 Task: Find connections with filter location Grimbergen with filter topic #coachingwith filter profile language German with filter current company PlanetSpark with filter school BANGALORE jobs and careers with filter industry Security Systems Services with filter service category Network Support with filter keywords title Entrepreneur
Action: Mouse moved to (549, 204)
Screenshot: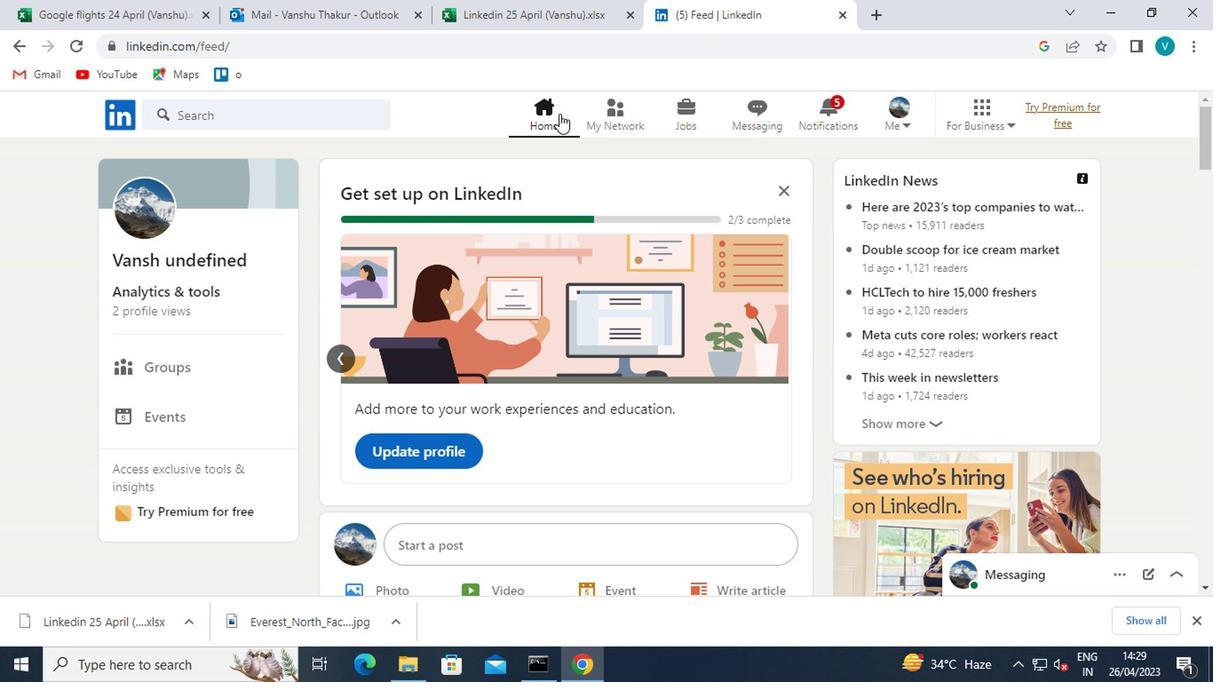 
Action: Mouse pressed left at (549, 204)
Screenshot: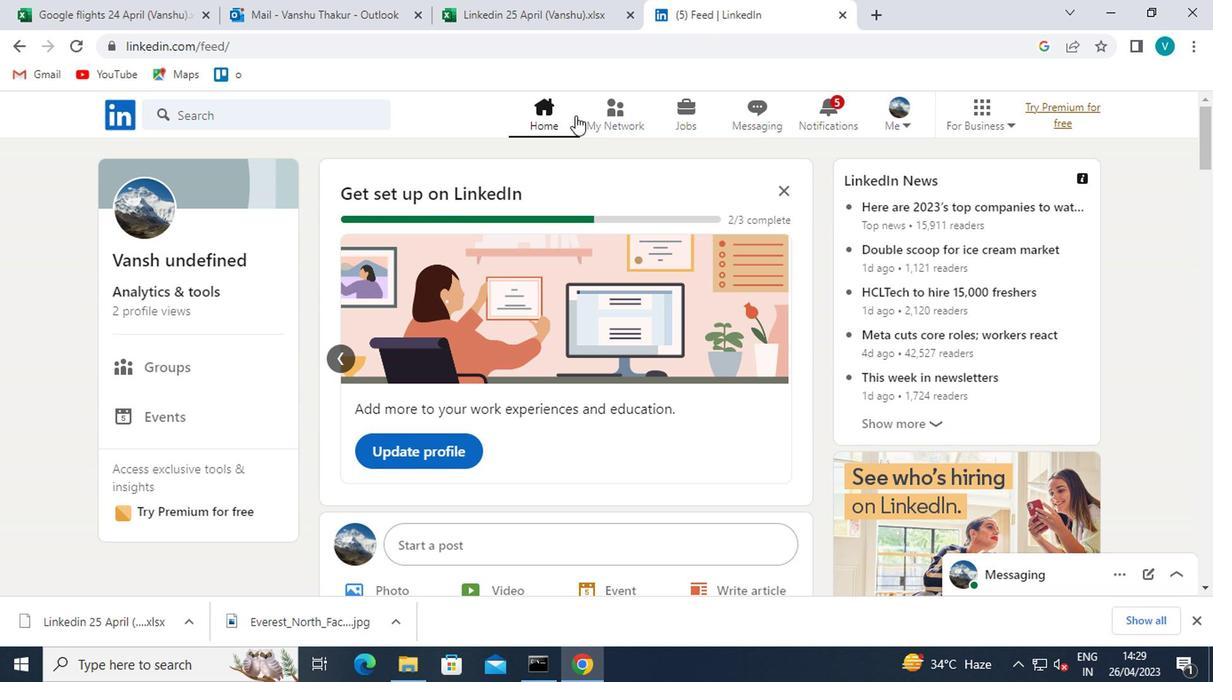 
Action: Mouse moved to (252, 273)
Screenshot: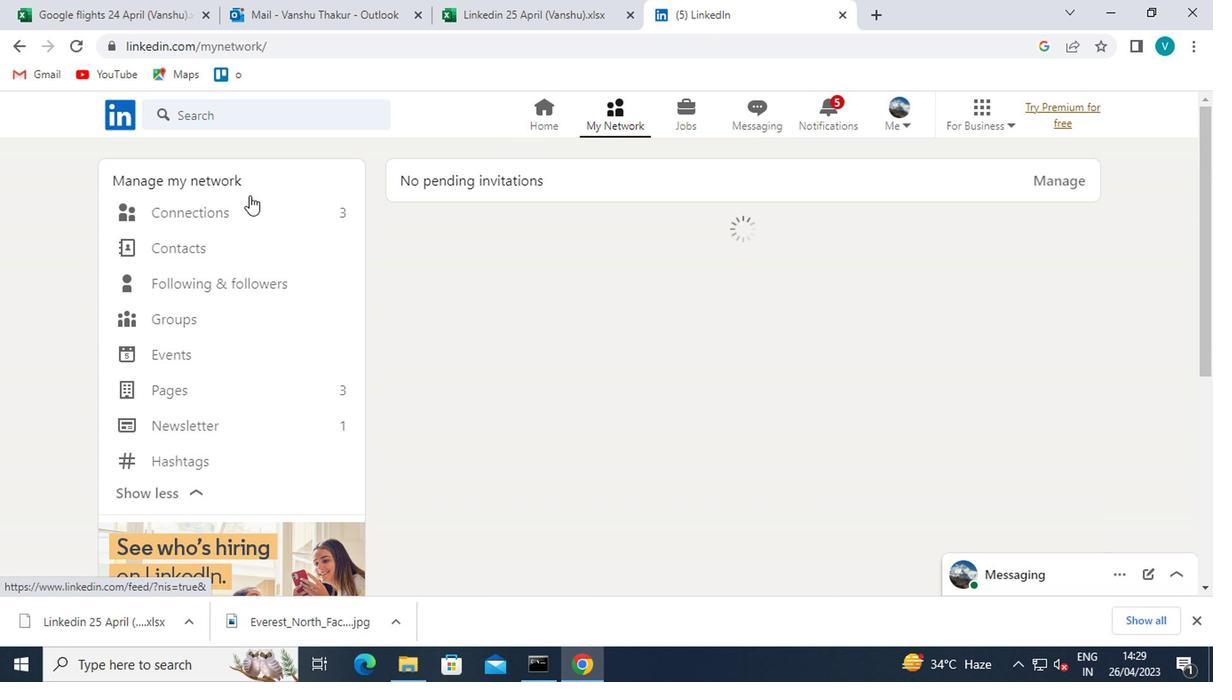 
Action: Mouse pressed left at (252, 273)
Screenshot: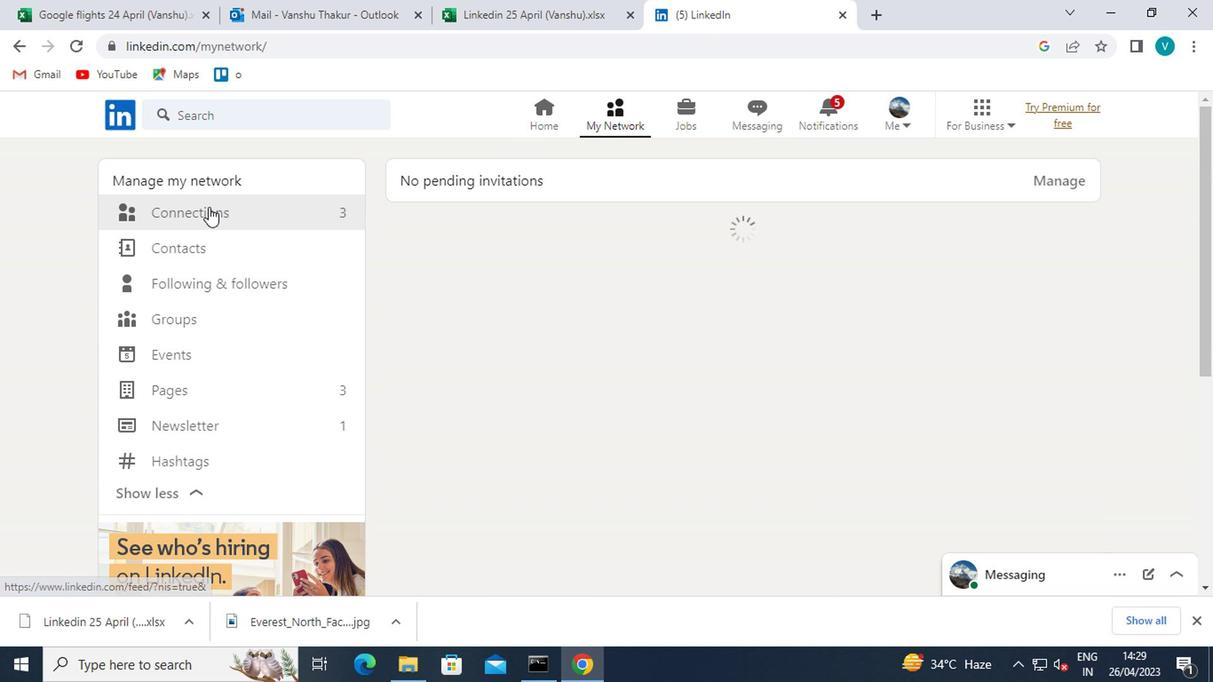 
Action: Mouse moved to (647, 279)
Screenshot: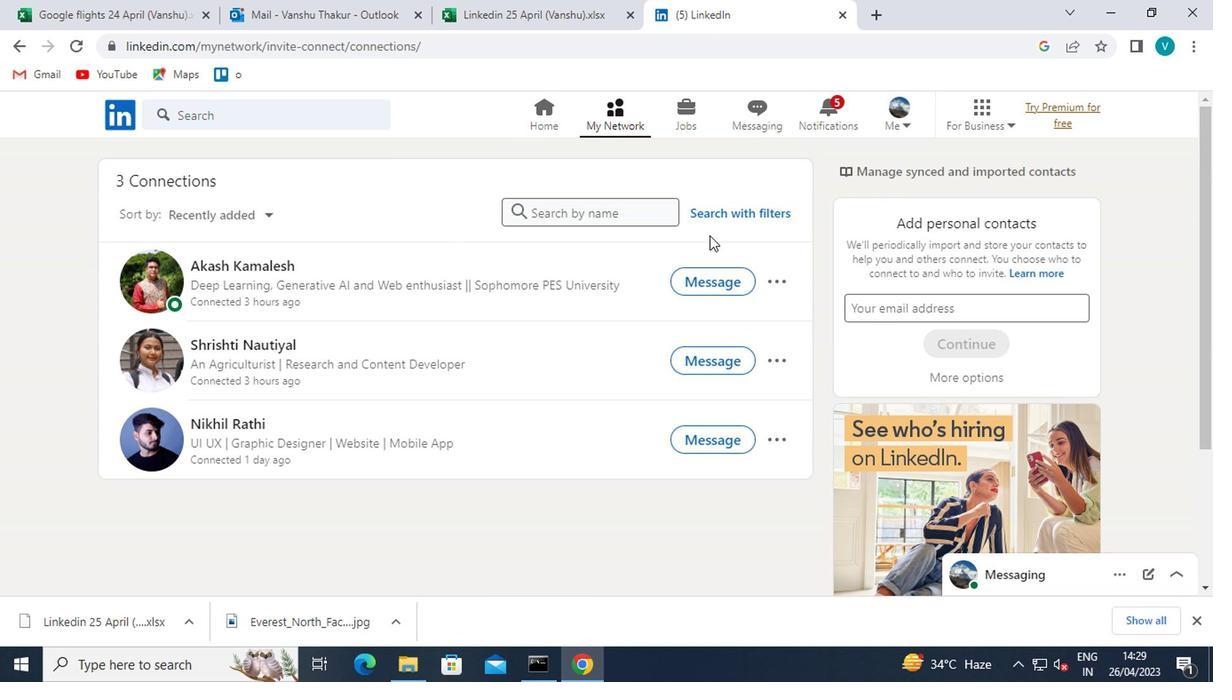 
Action: Mouse pressed left at (647, 279)
Screenshot: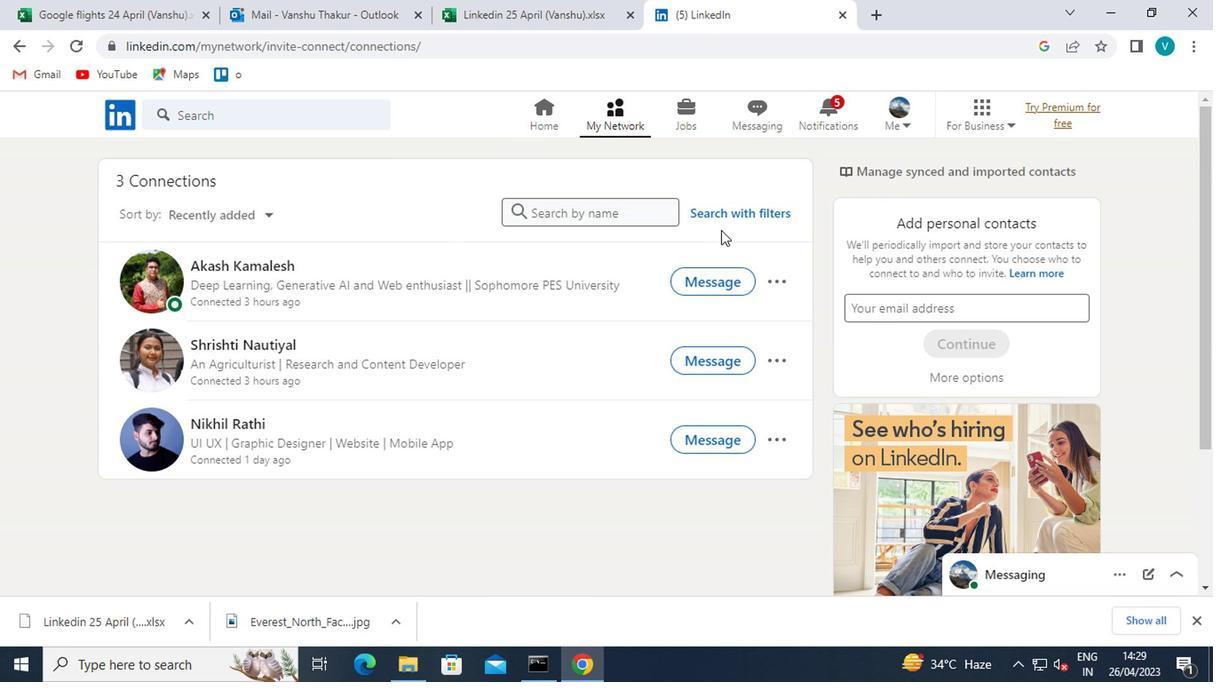 
Action: Mouse moved to (542, 242)
Screenshot: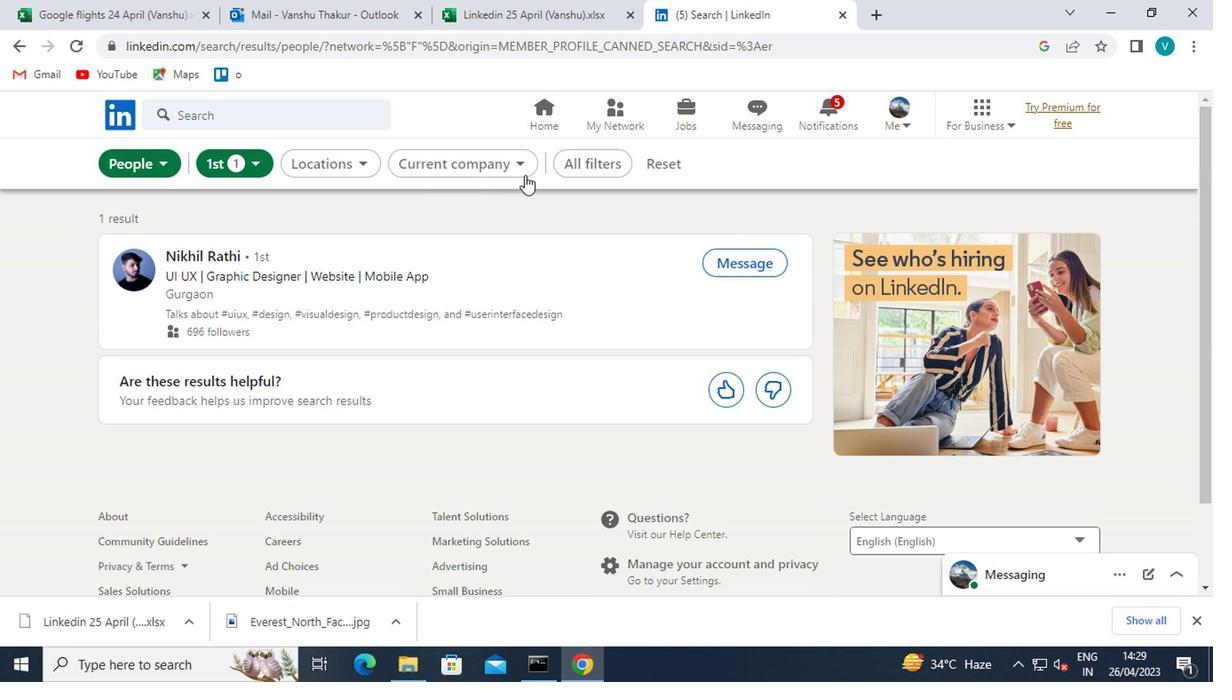 
Action: Mouse pressed left at (542, 242)
Screenshot: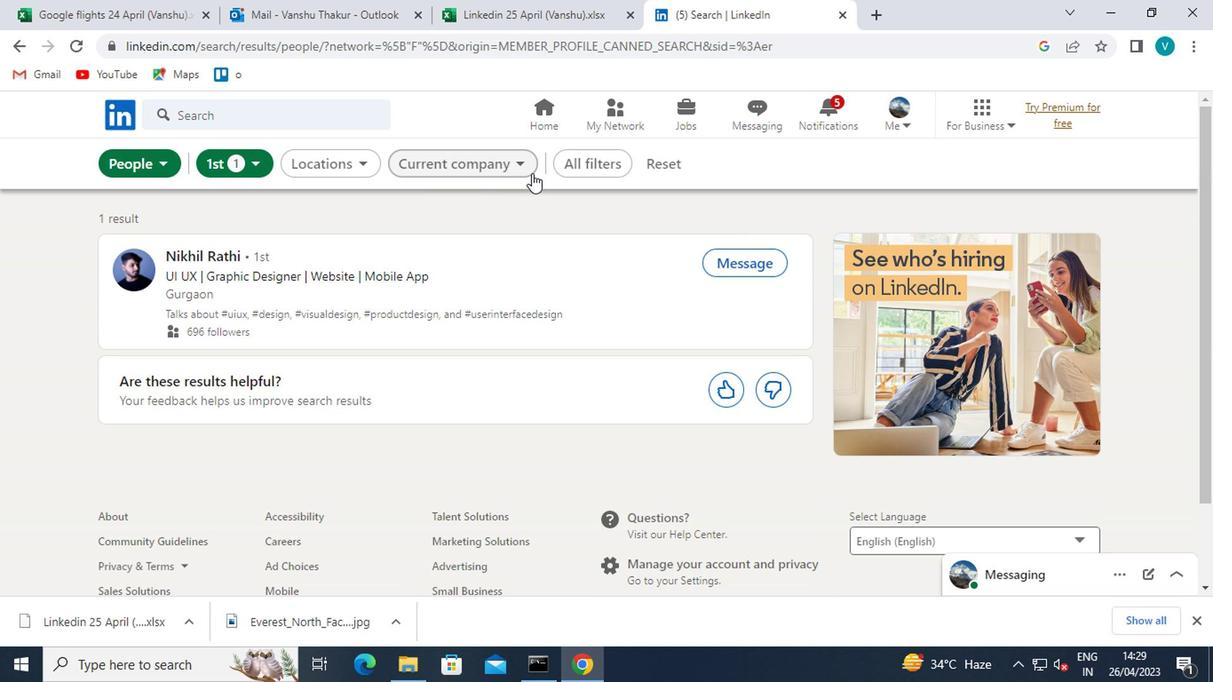 
Action: Mouse moved to (649, 382)
Screenshot: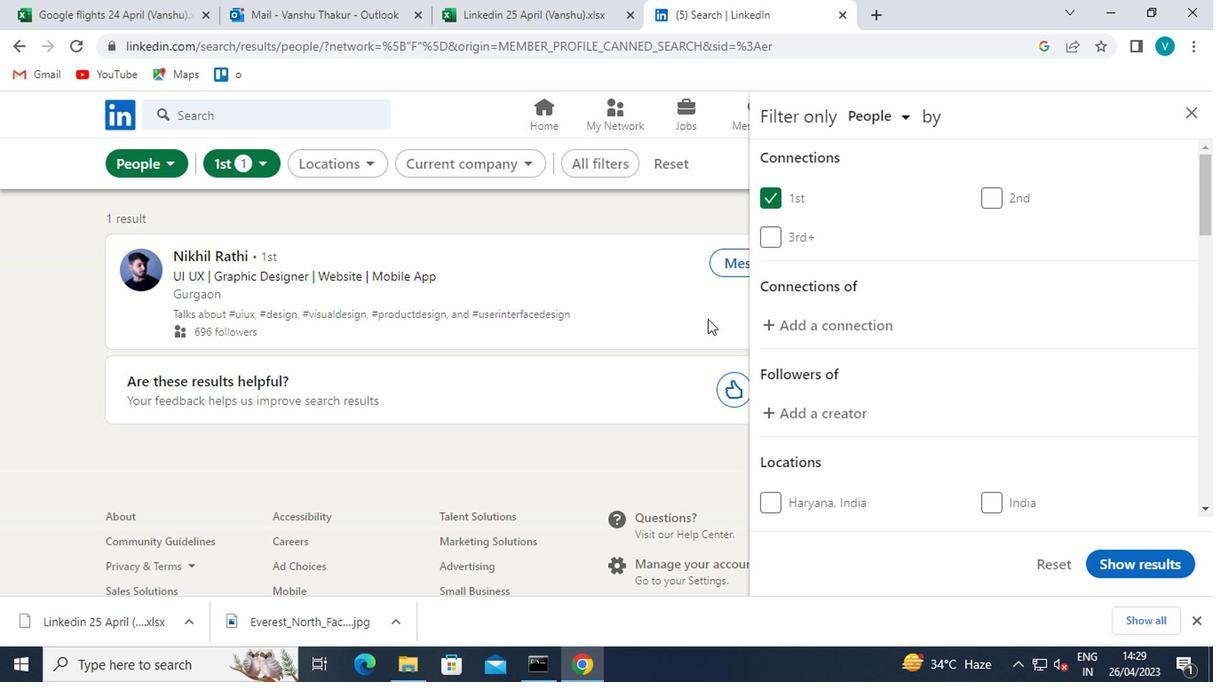 
Action: Mouse scrolled (649, 381) with delta (0, 0)
Screenshot: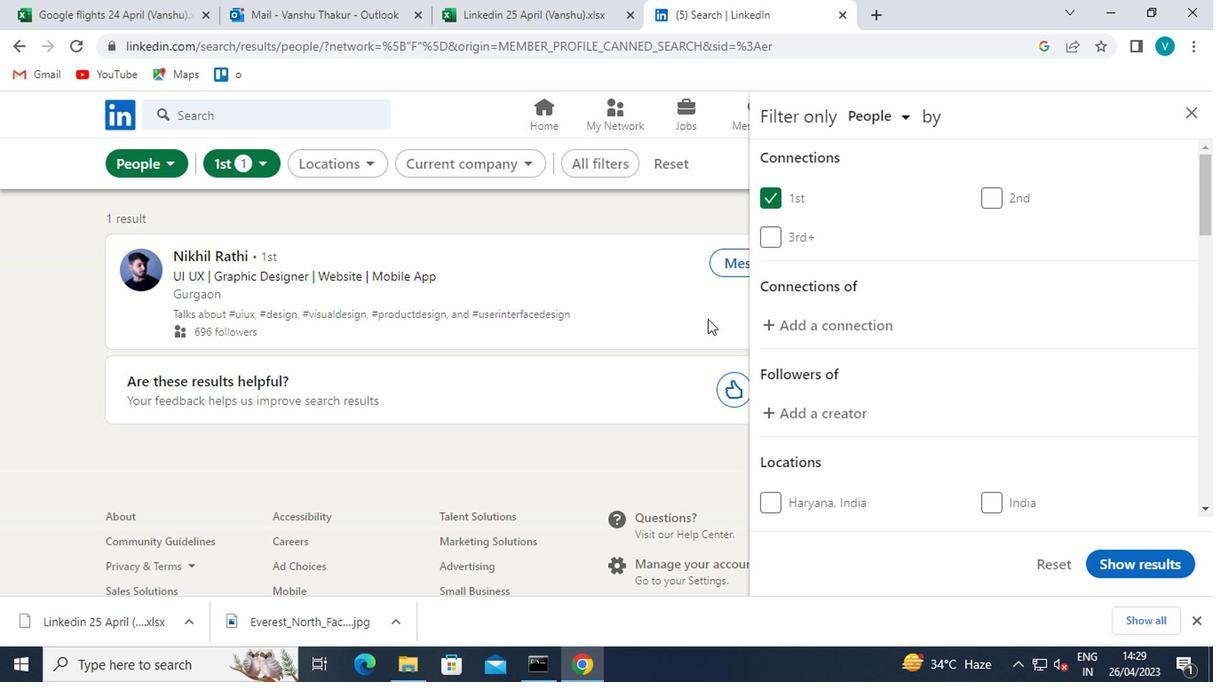 
Action: Mouse moved to (709, 413)
Screenshot: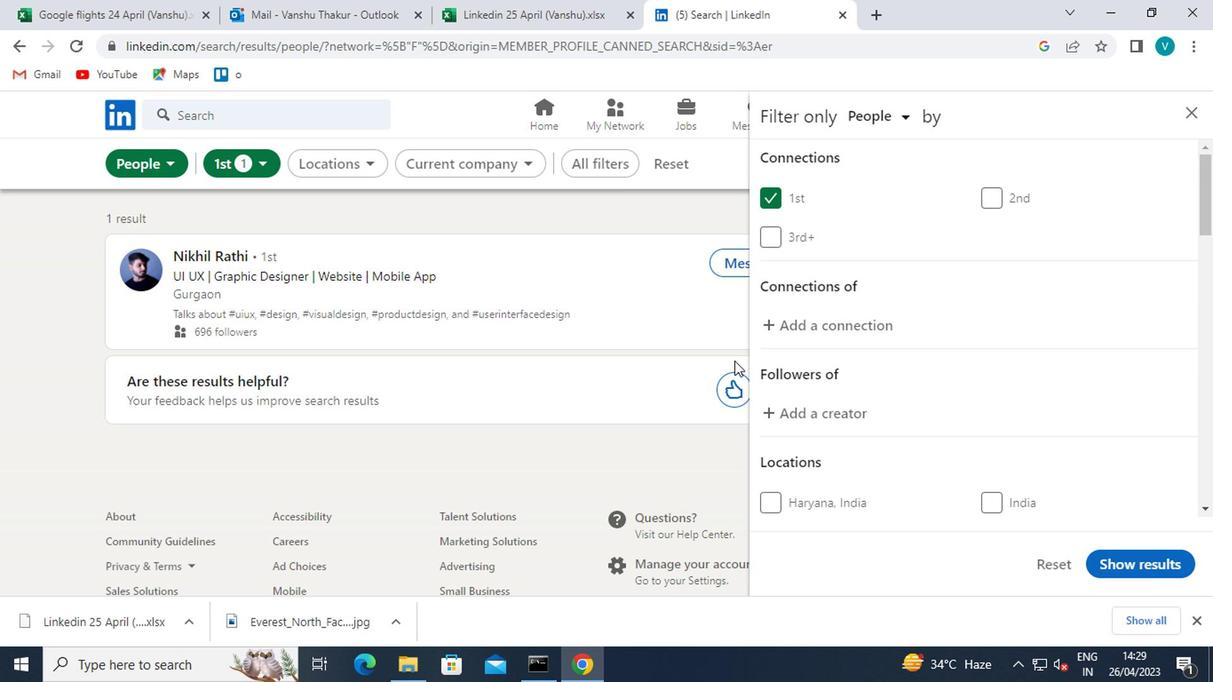 
Action: Mouse scrolled (709, 413) with delta (0, 0)
Screenshot: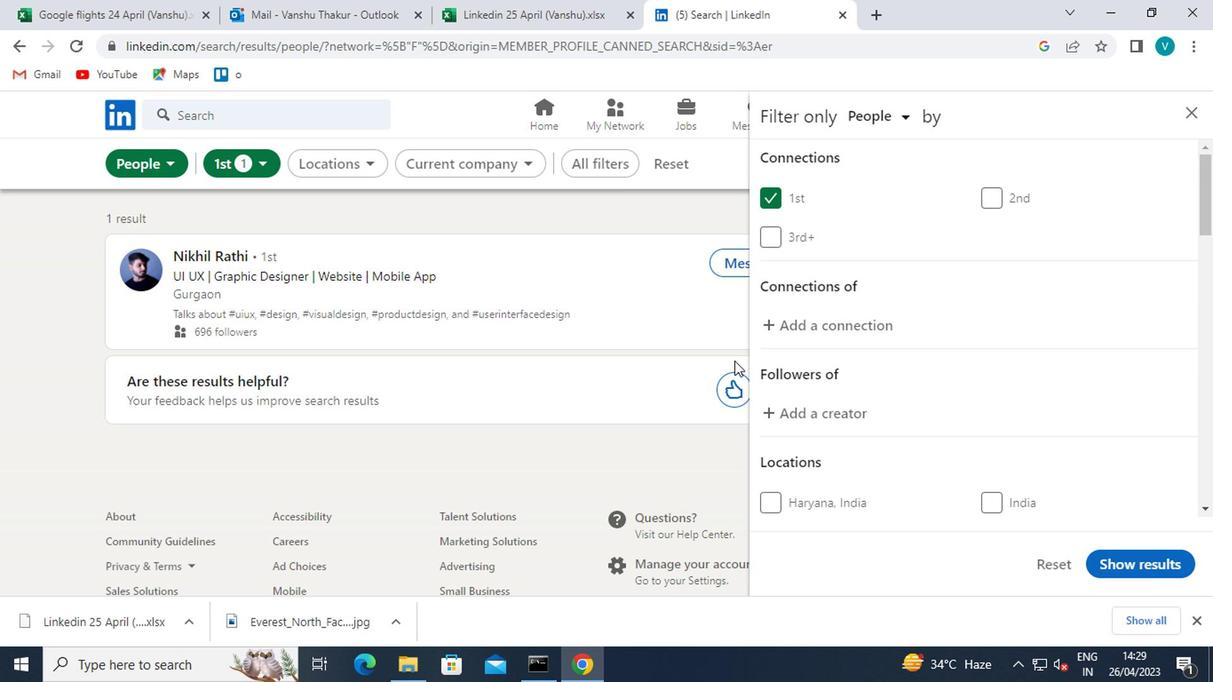 
Action: Mouse moved to (714, 416)
Screenshot: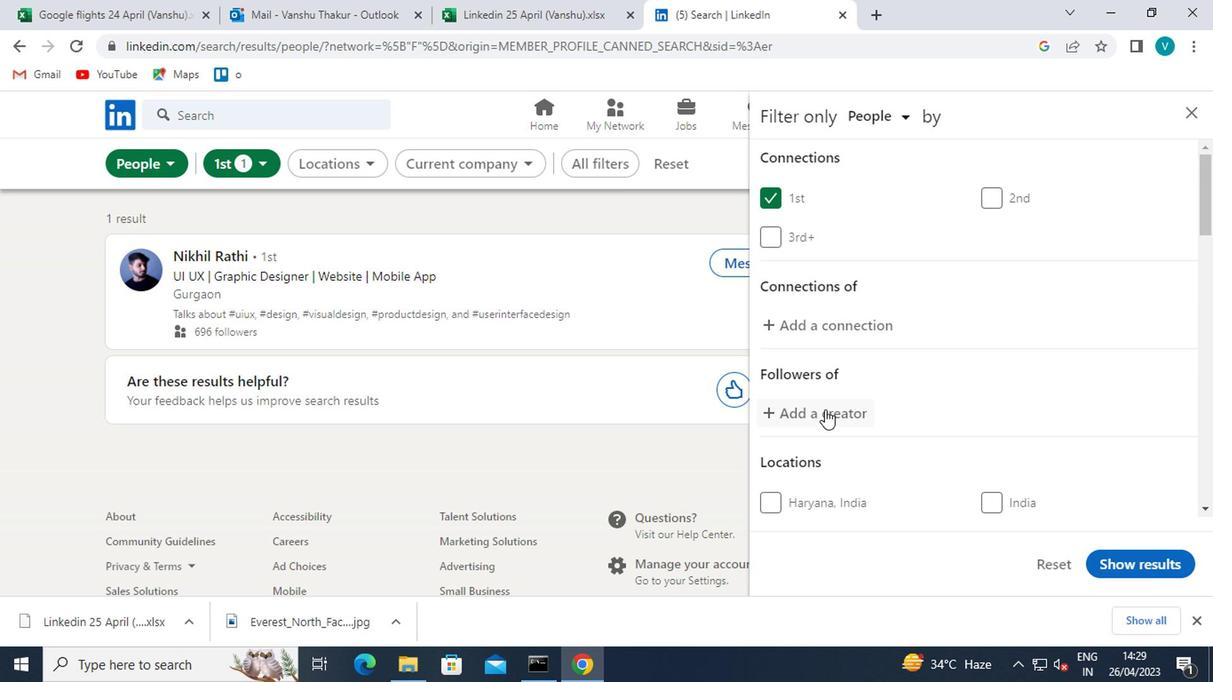 
Action: Mouse scrolled (714, 415) with delta (0, 0)
Screenshot: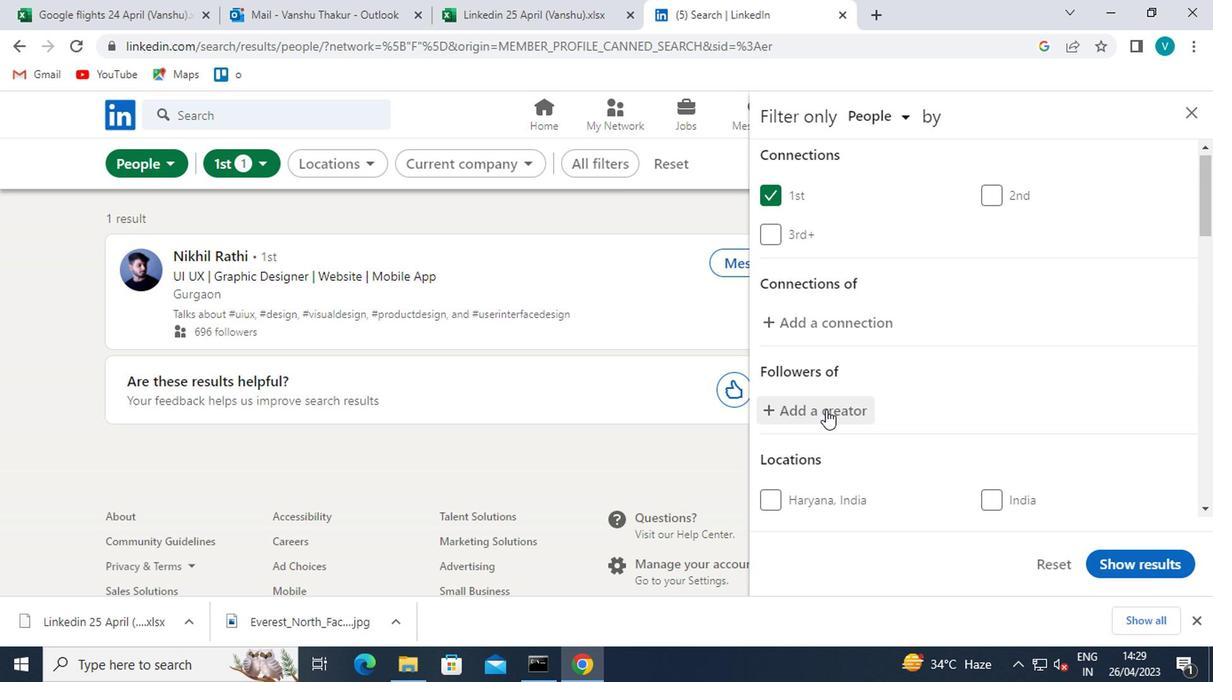 
Action: Mouse moved to (713, 412)
Screenshot: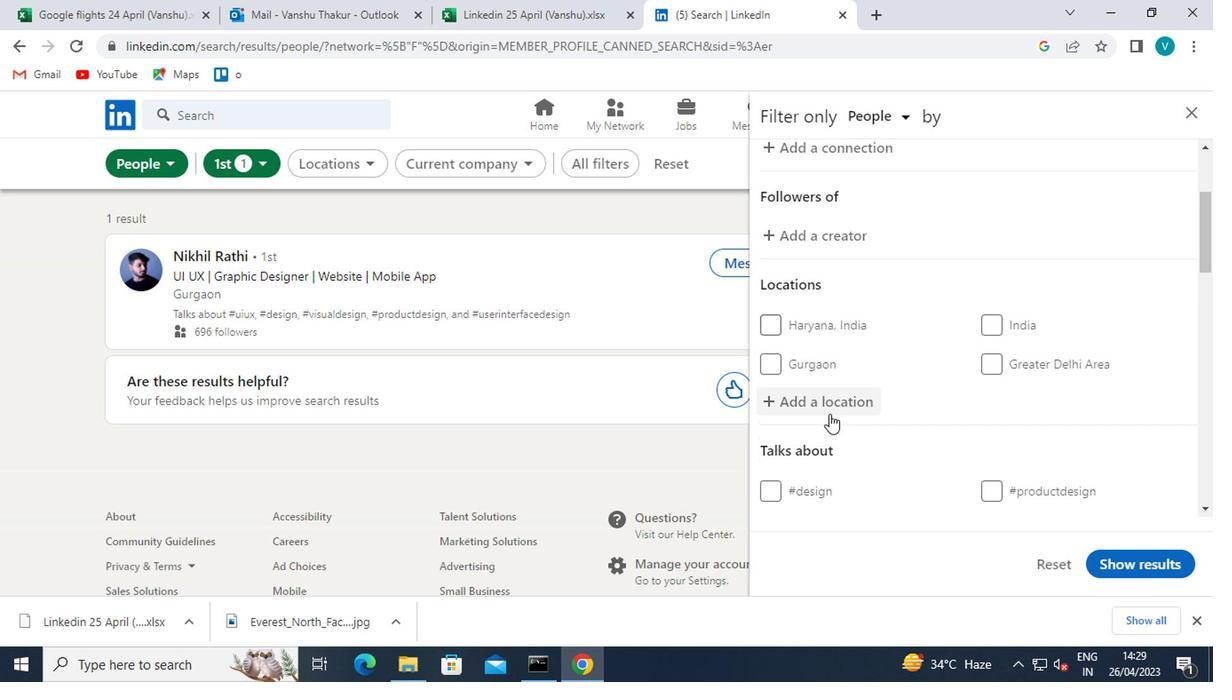 
Action: Mouse pressed left at (713, 412)
Screenshot: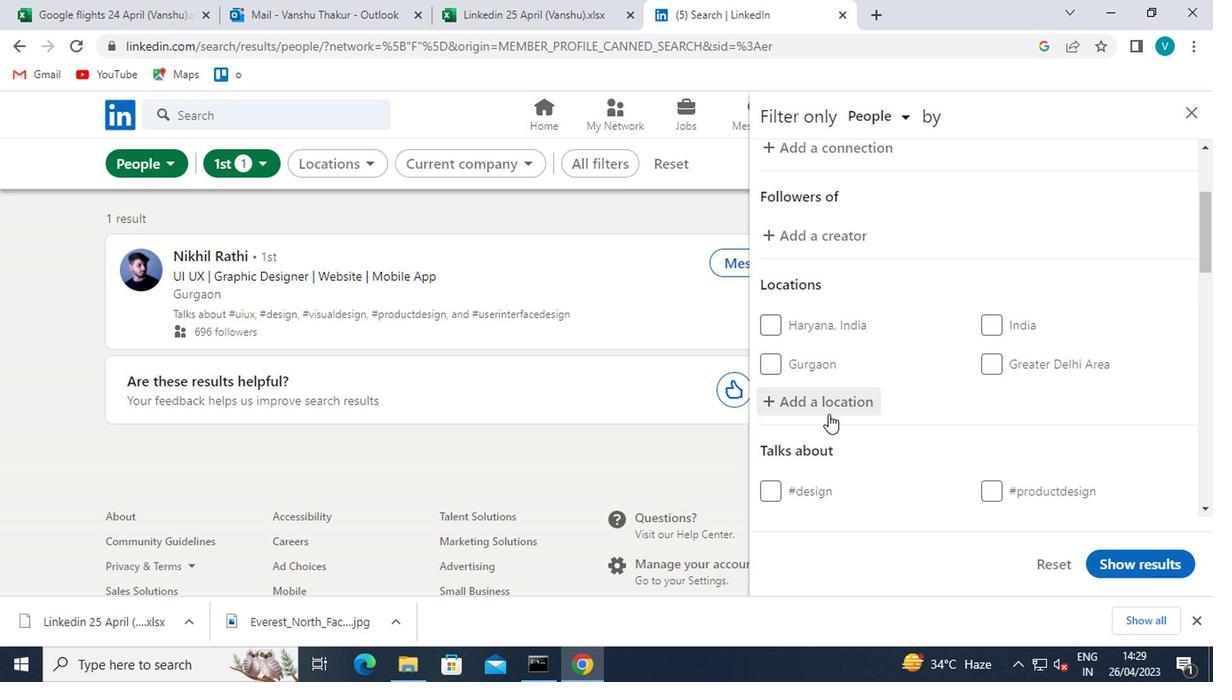 
Action: Key pressed <Key.shift>
Screenshot: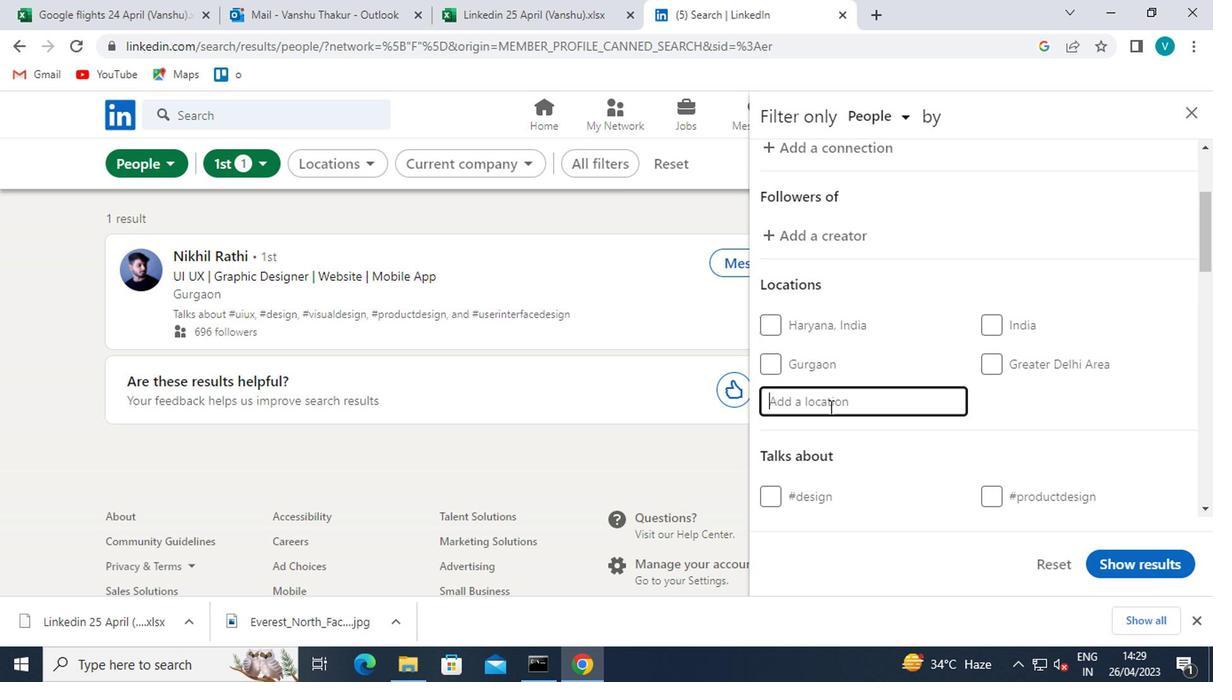 
Action: Mouse moved to (489, 254)
Screenshot: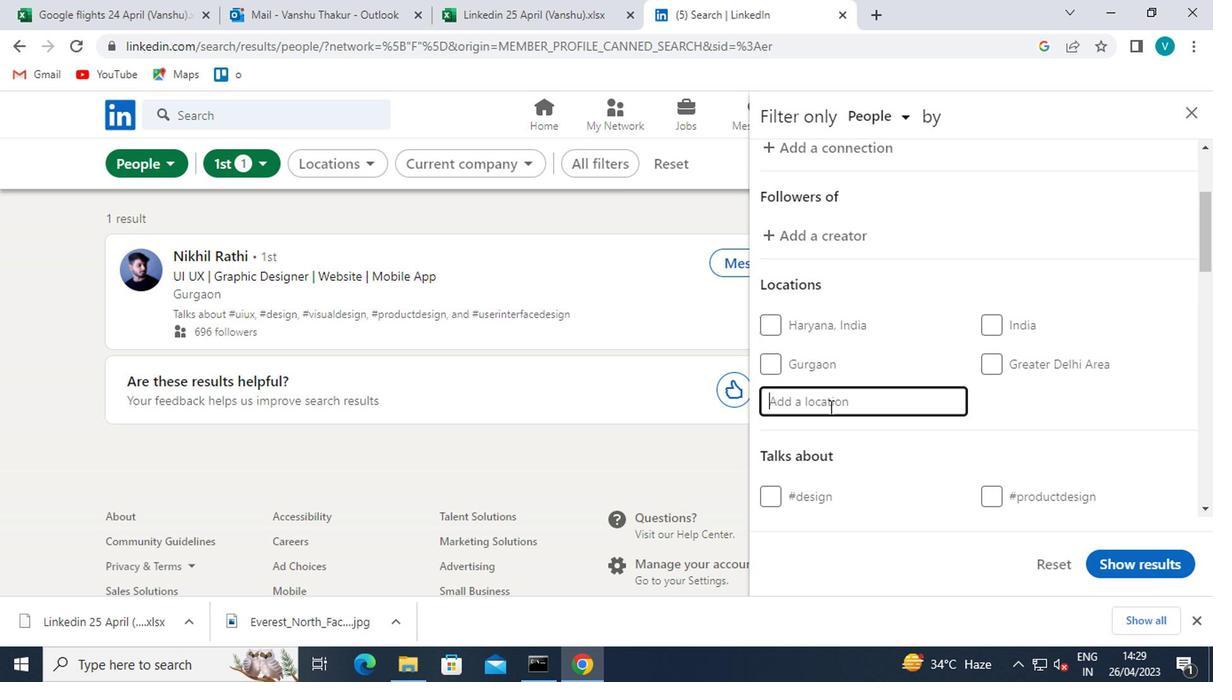 
Action: Key pressed <Key.shift><Key.shift><Key.shift><Key.shift><Key.shift><Key.shift>GRIMBERGEN
Screenshot: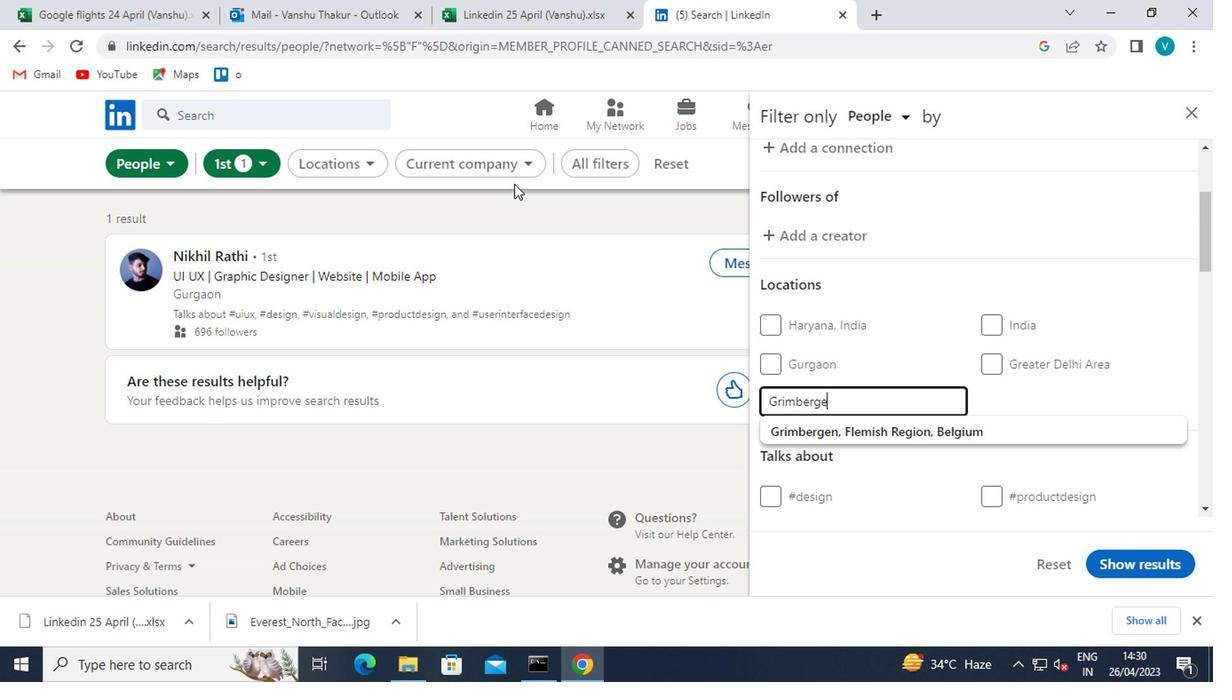 
Action: Mouse moved to (707, 432)
Screenshot: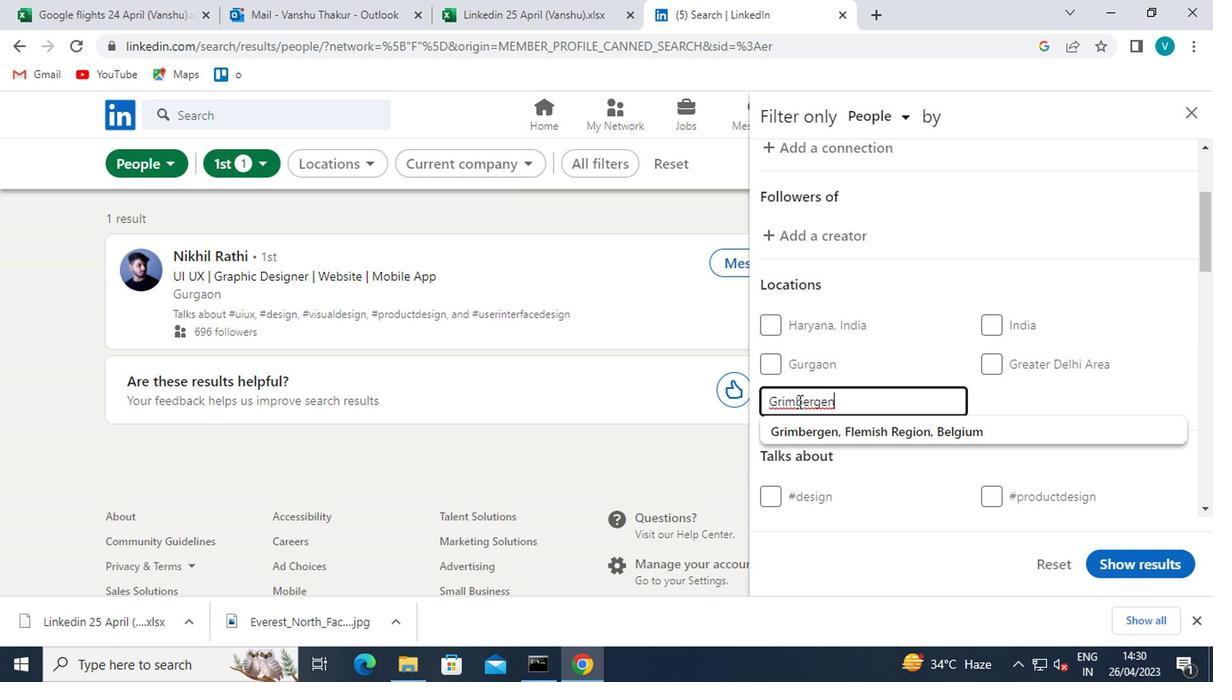 
Action: Mouse pressed left at (707, 432)
Screenshot: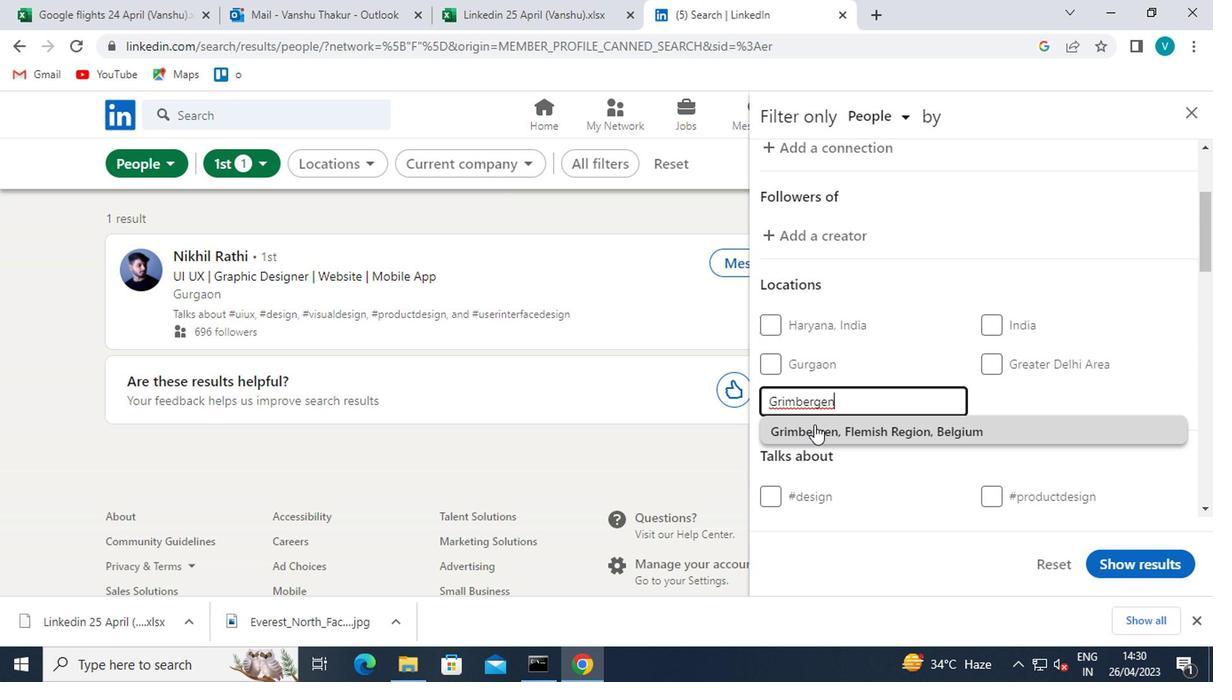 
Action: Mouse moved to (733, 389)
Screenshot: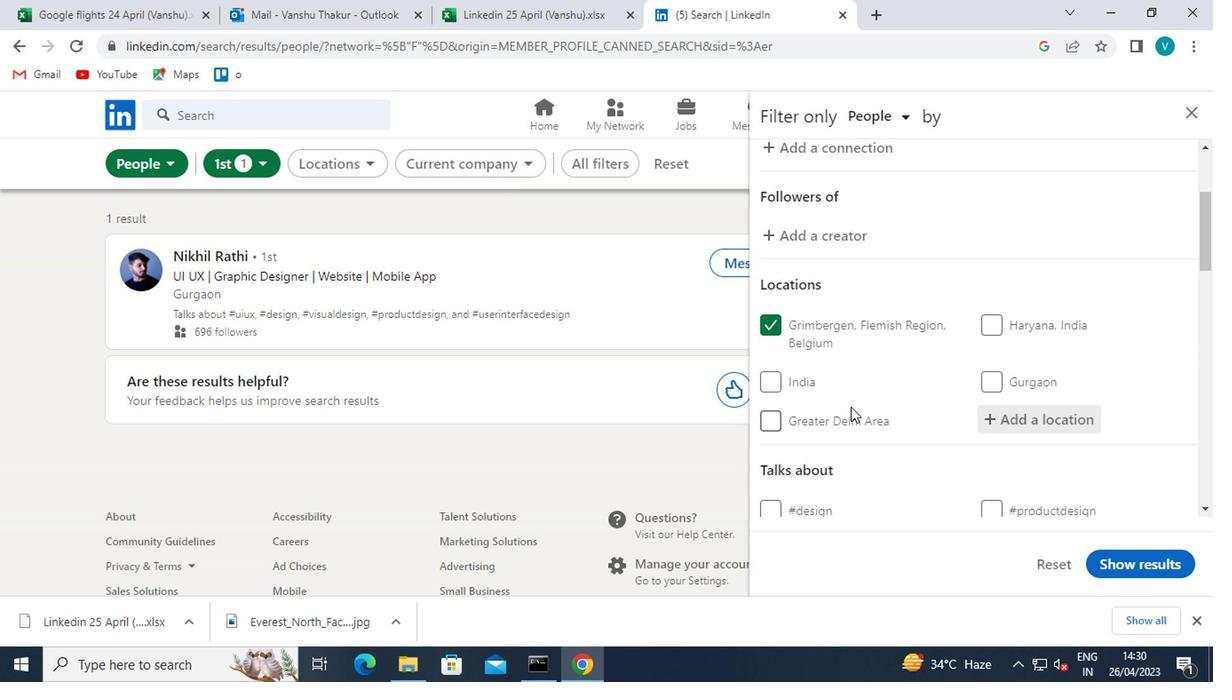 
Action: Mouse scrolled (733, 388) with delta (0, 0)
Screenshot: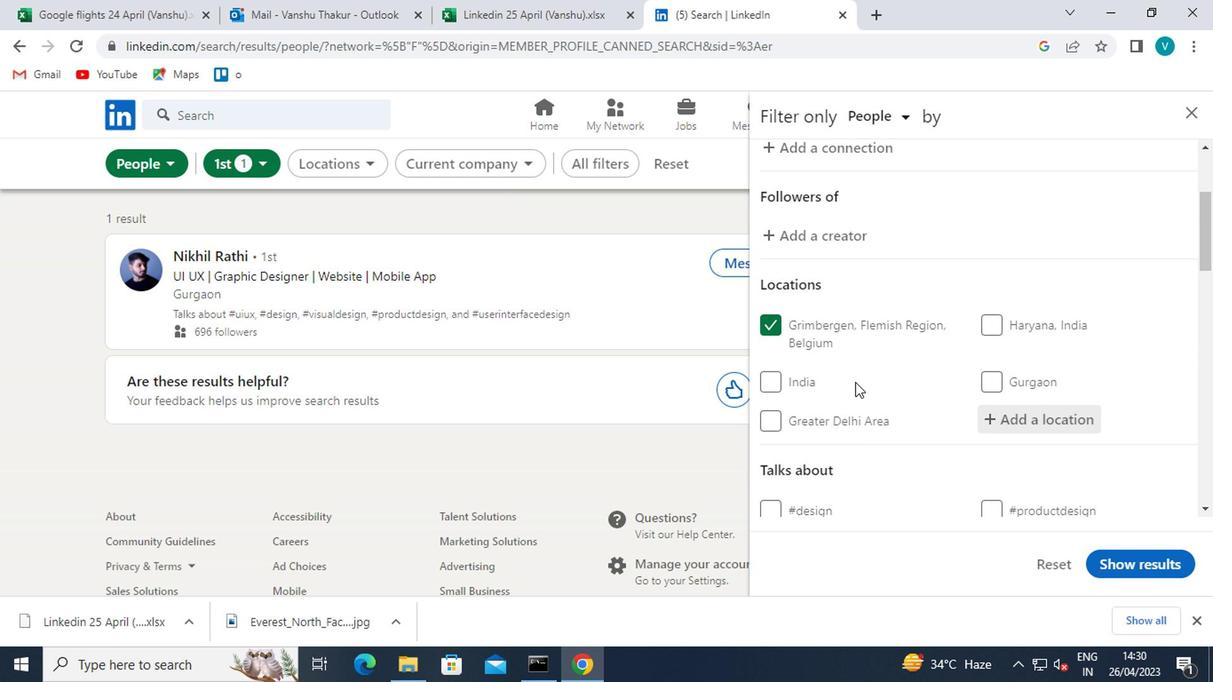 
Action: Mouse scrolled (733, 388) with delta (0, 0)
Screenshot: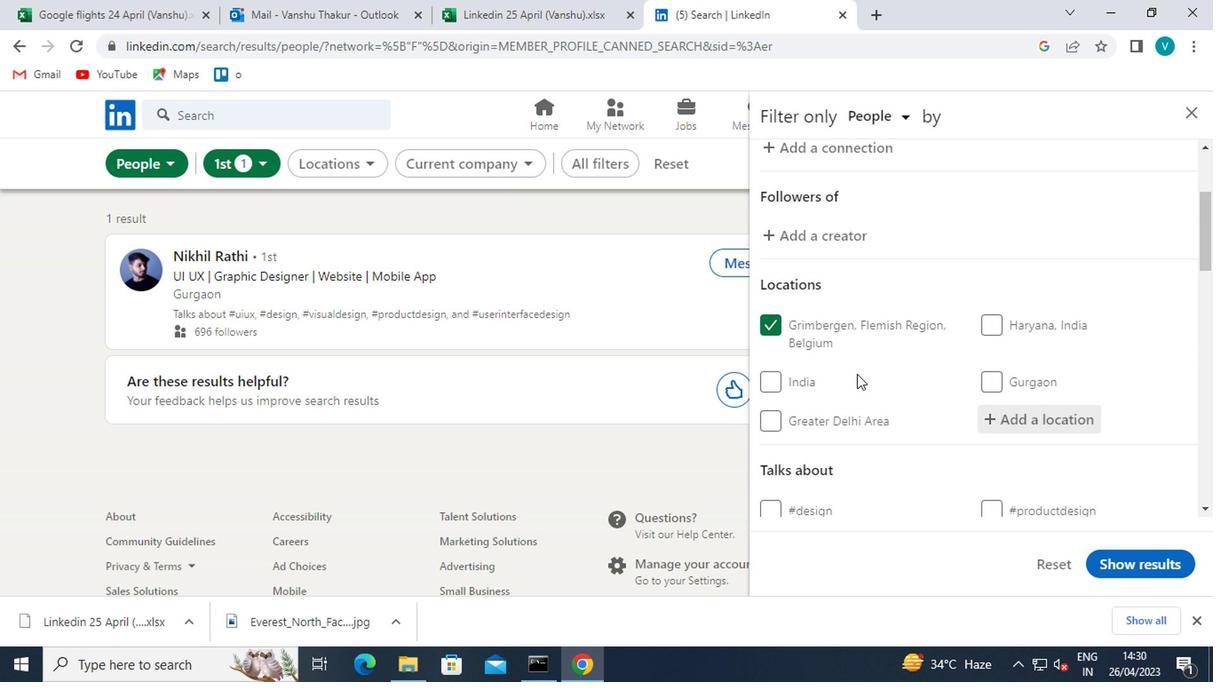 
Action: Mouse moved to (863, 420)
Screenshot: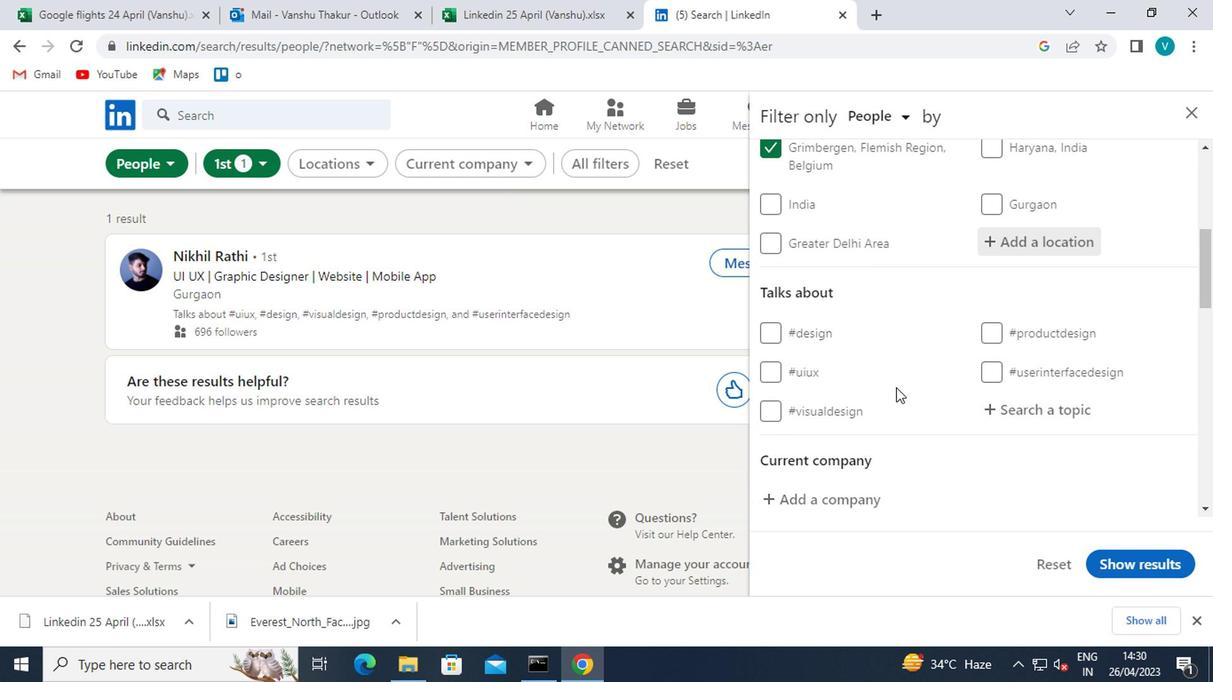 
Action: Mouse pressed left at (863, 420)
Screenshot: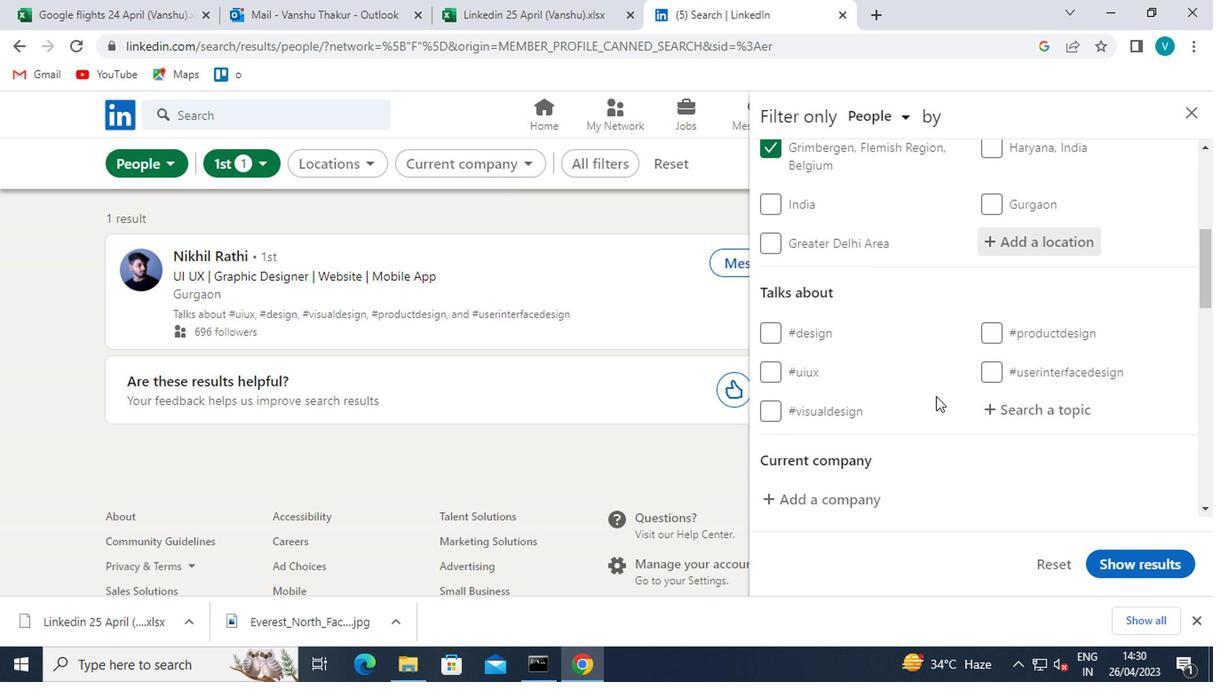 
Action: Mouse moved to (732, 272)
Screenshot: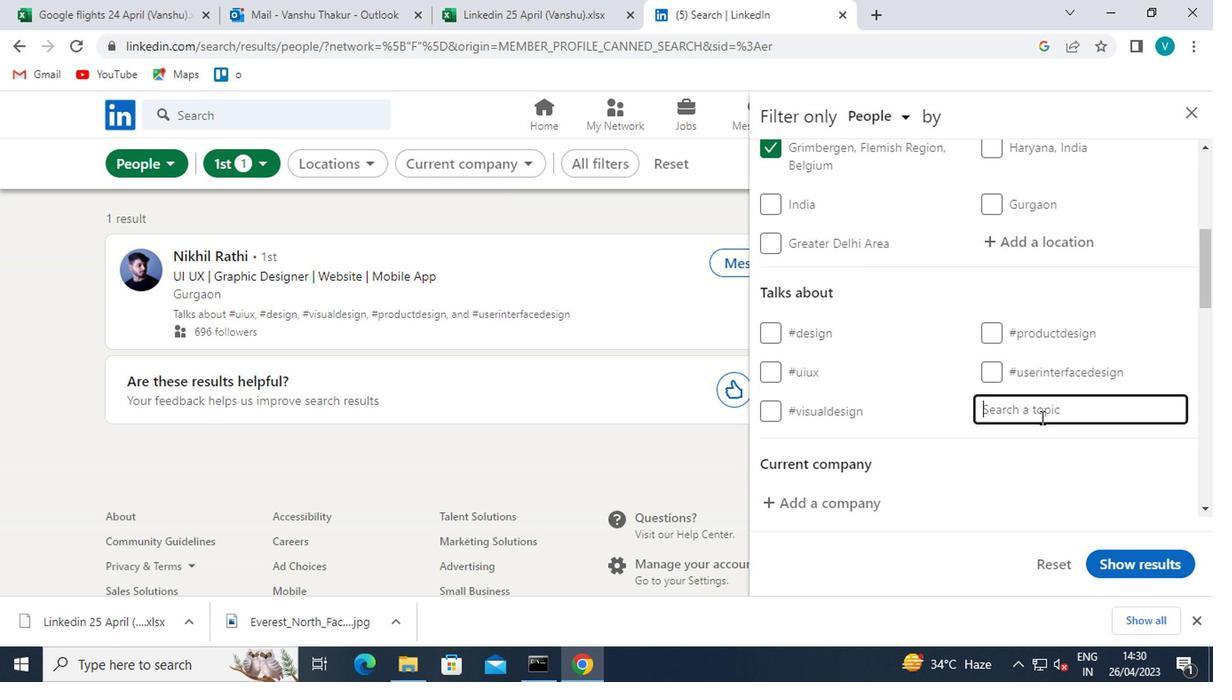 
Action: Key pressed <Key.shift>#COACHING
Screenshot: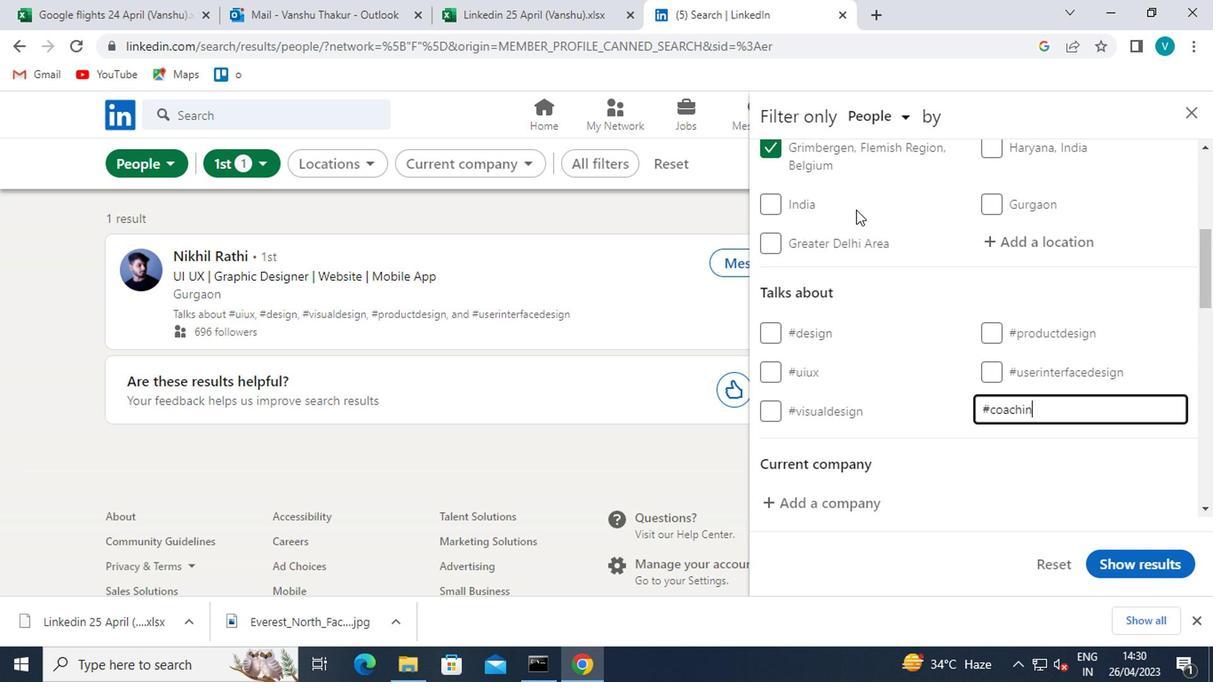 
Action: Mouse moved to (869, 462)
Screenshot: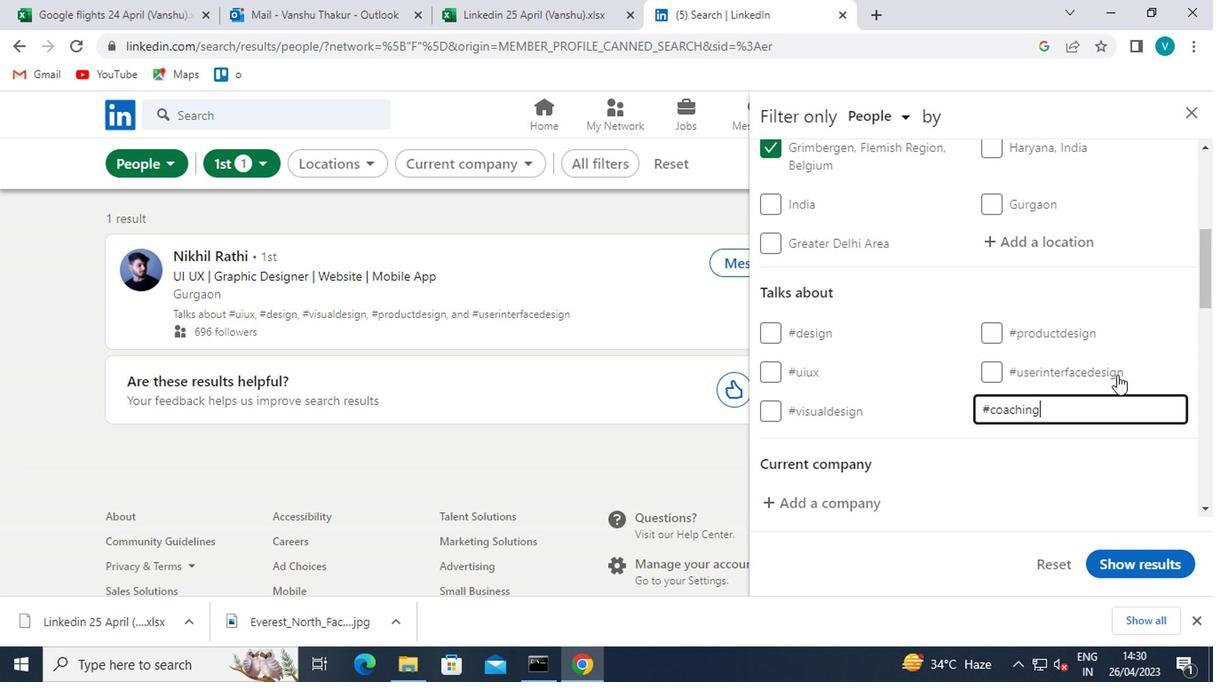 
Action: Mouse pressed left at (869, 462)
Screenshot: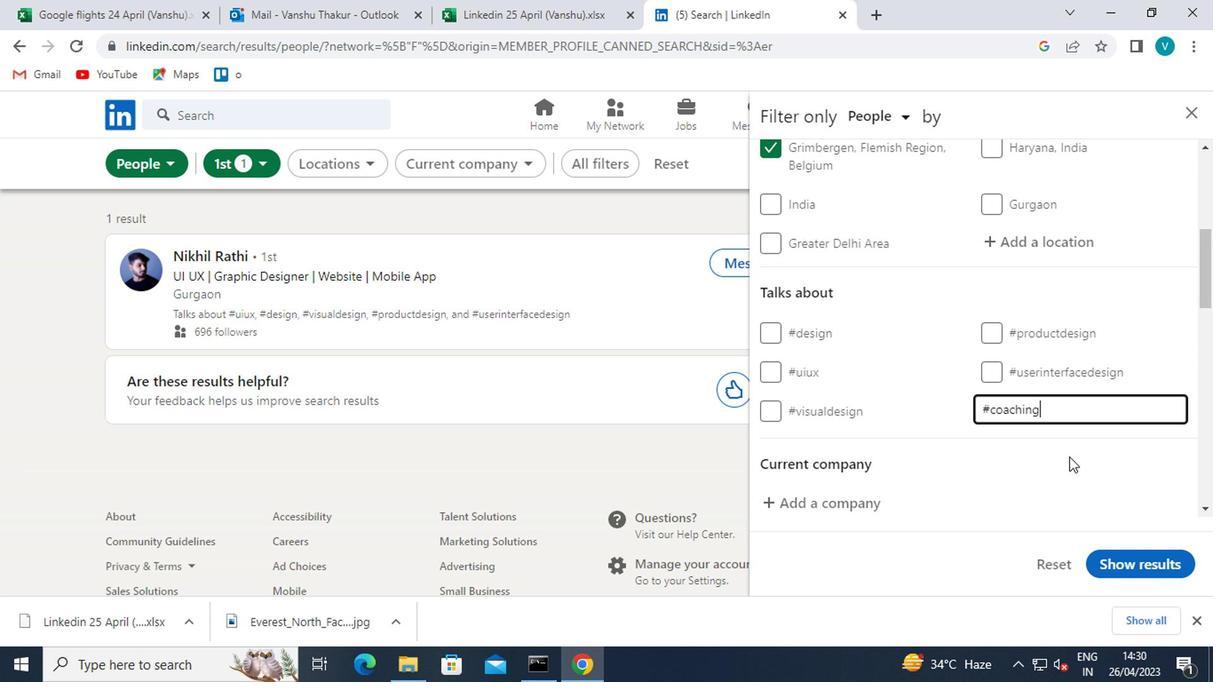 
Action: Mouse moved to (867, 444)
Screenshot: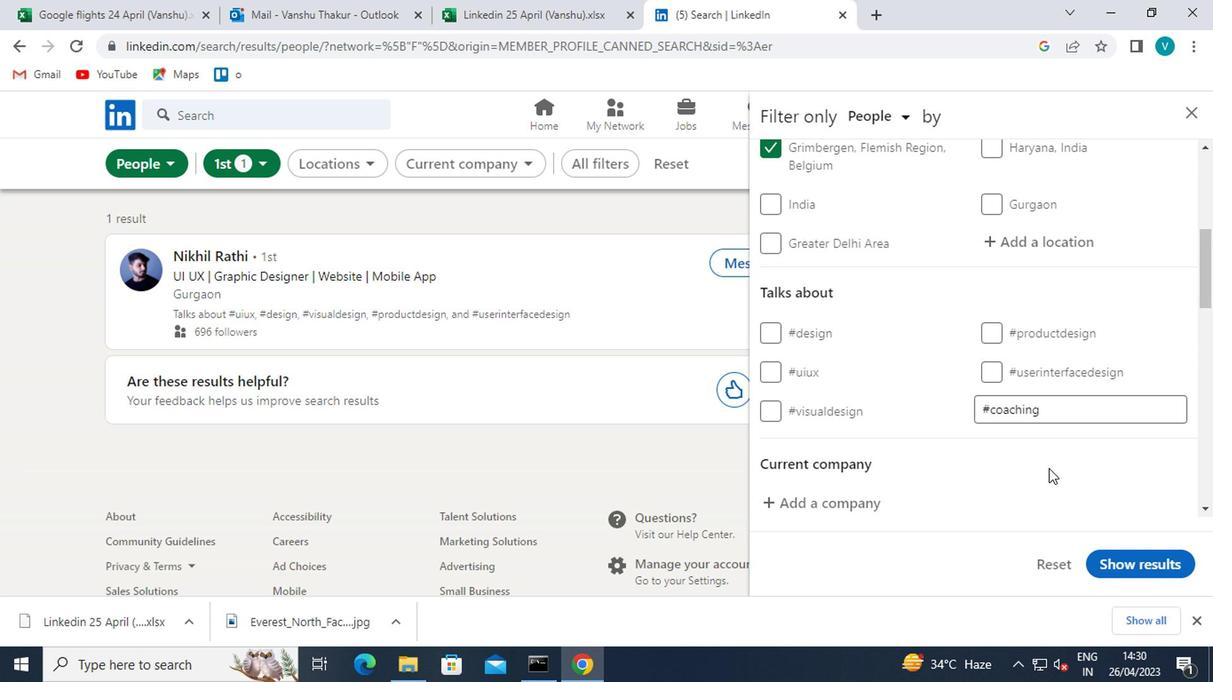 
Action: Mouse scrolled (867, 444) with delta (0, 0)
Screenshot: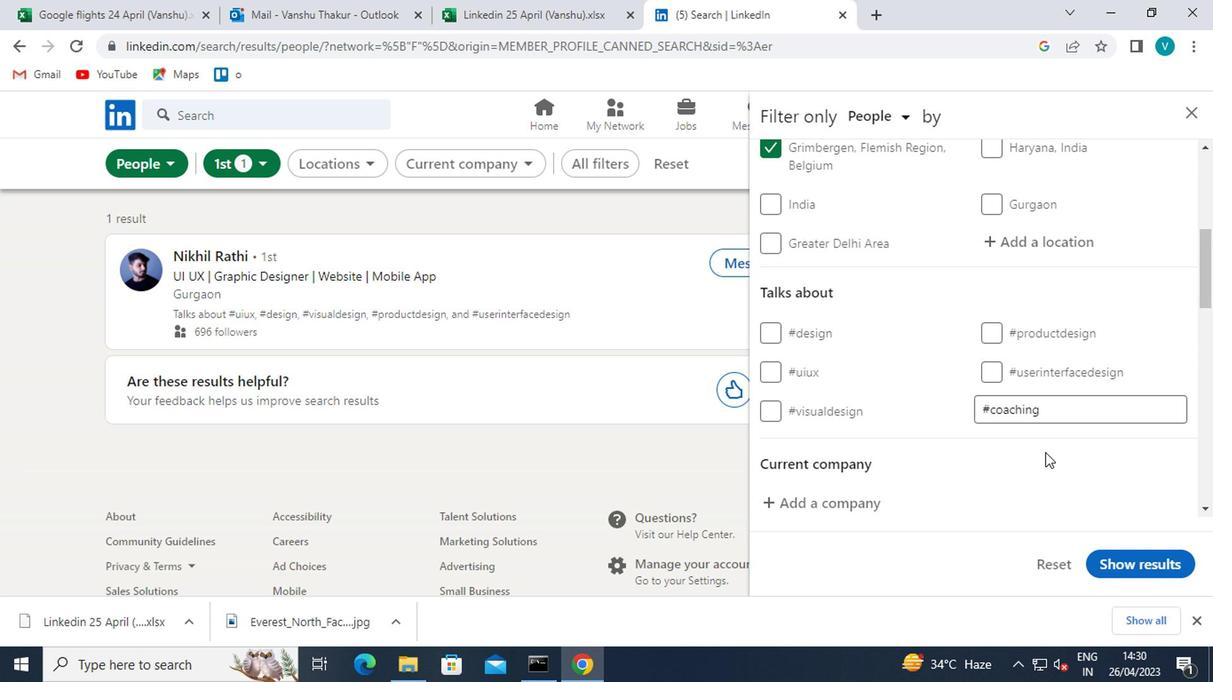 
Action: Mouse moved to (710, 413)
Screenshot: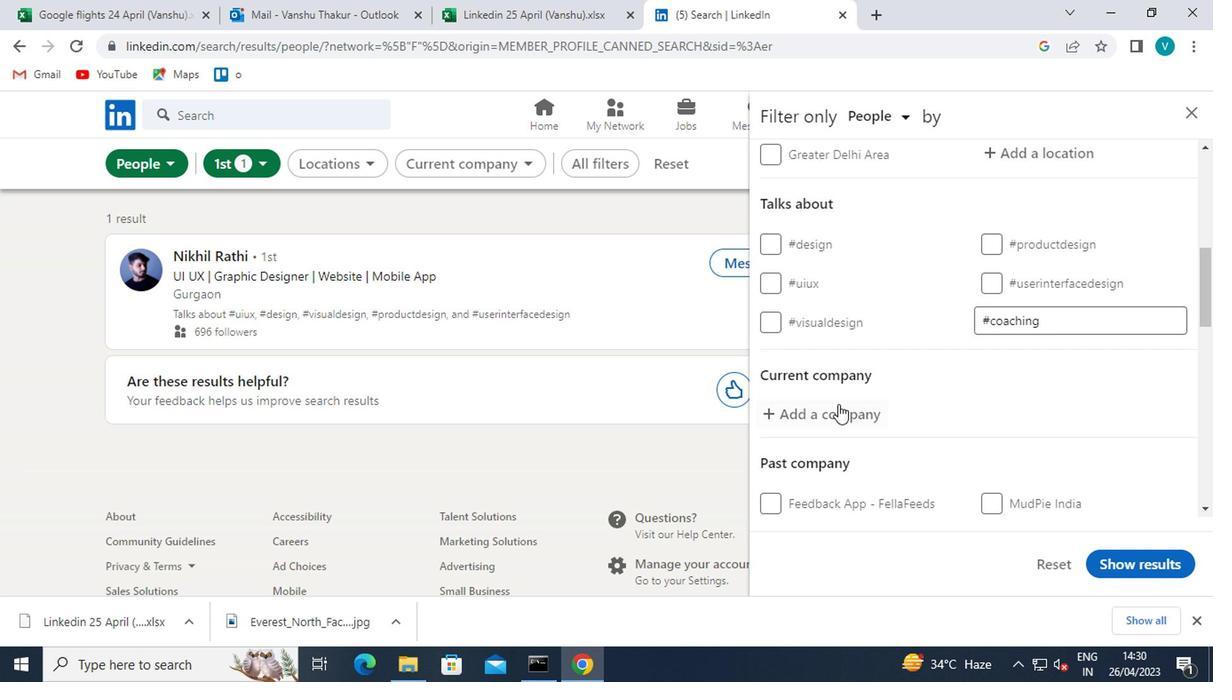 
Action: Mouse pressed left at (710, 413)
Screenshot: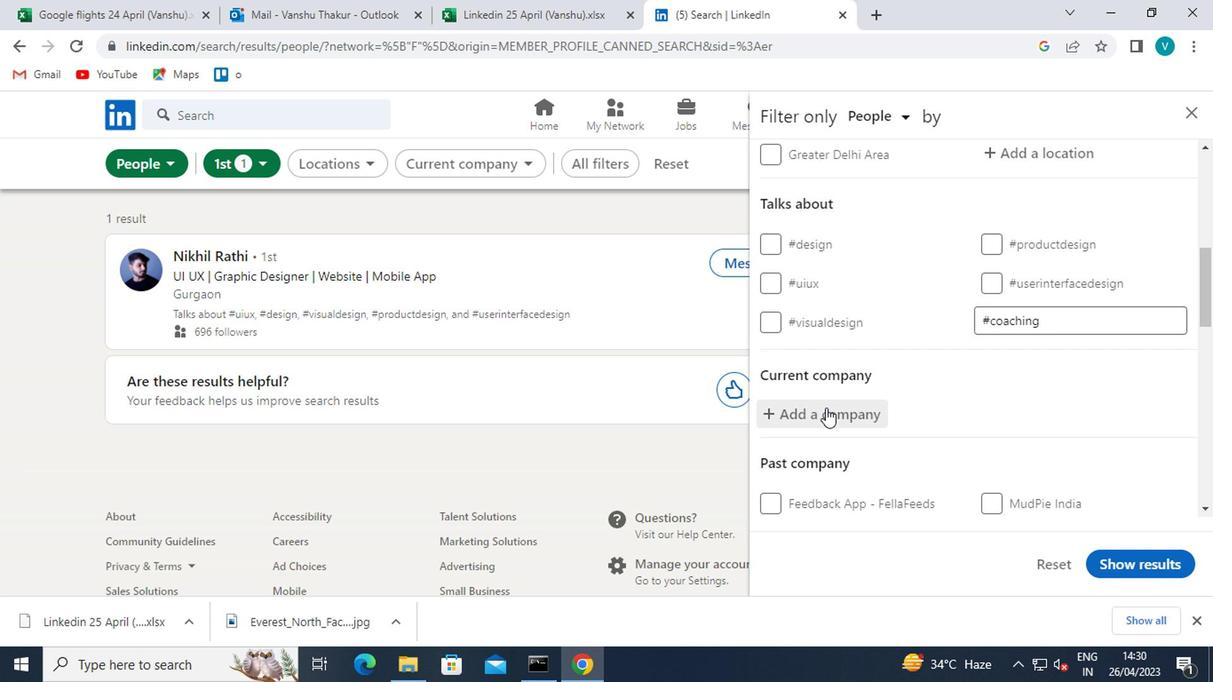 
Action: Mouse moved to (713, 413)
Screenshot: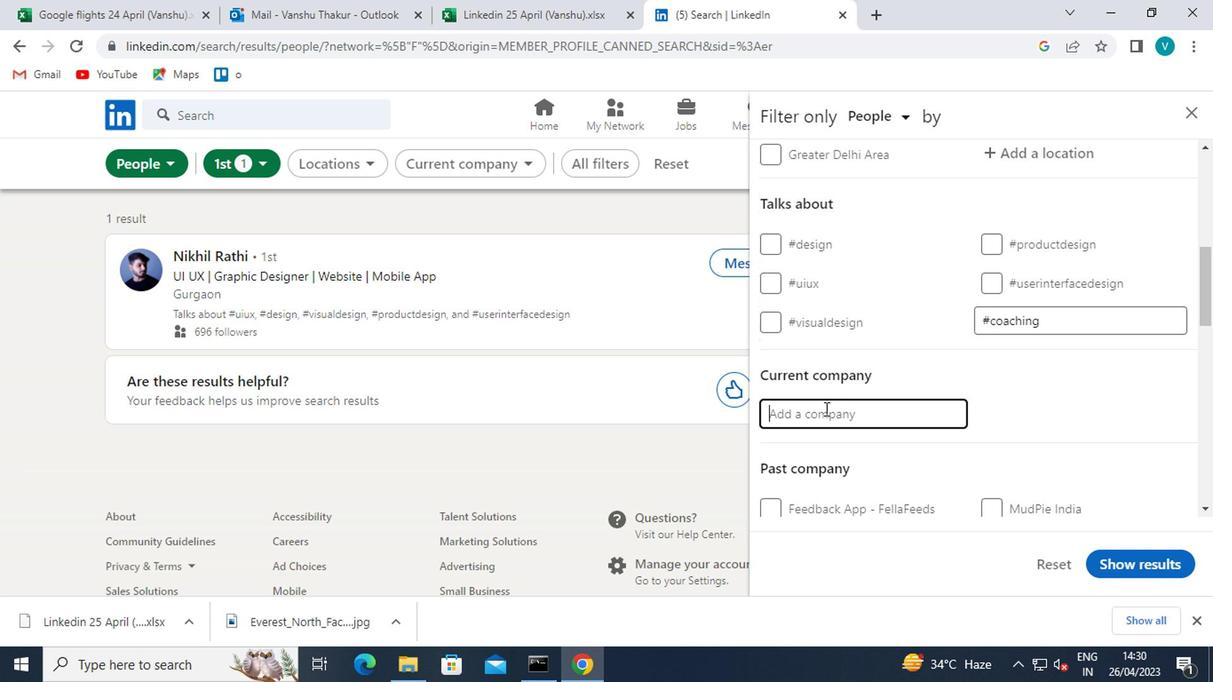 
Action: Key pressed <Key.shift>PLAM<Key.backspace>NT<Key.backspace>ET<Key.shift><Key.shift><Key.shift><Key.shift><Key.shift><Key.shift>S
Screenshot: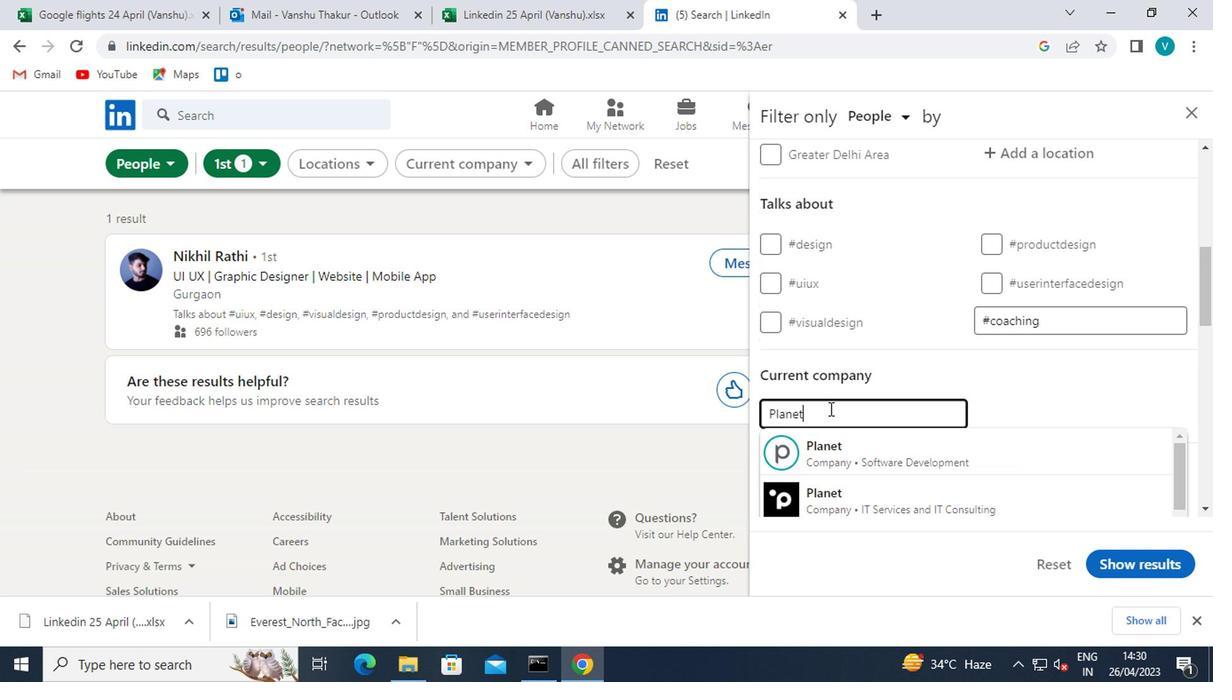
Action: Mouse moved to (723, 441)
Screenshot: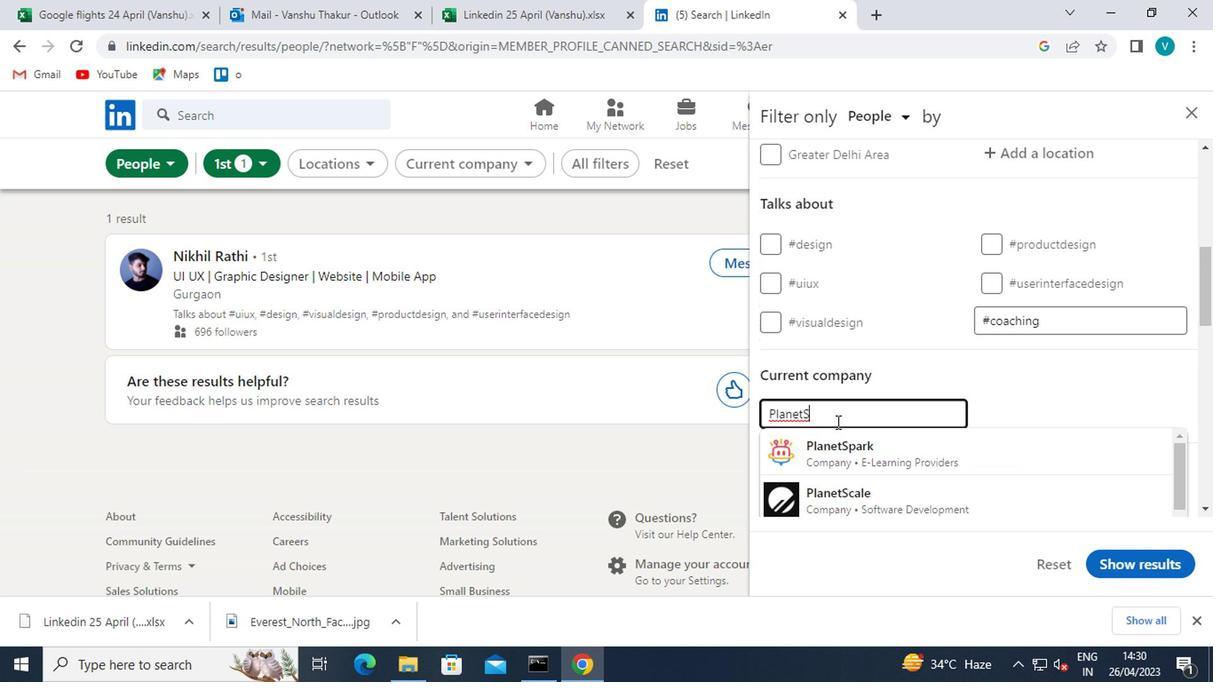
Action: Mouse pressed left at (723, 441)
Screenshot: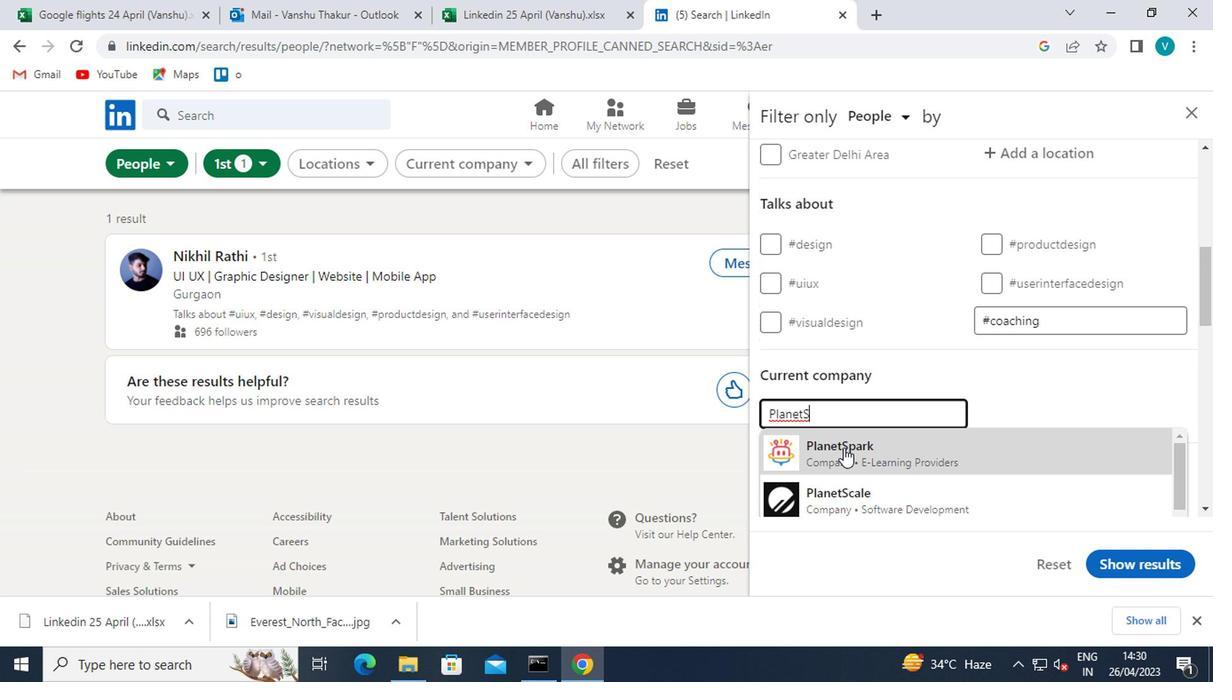 
Action: Mouse moved to (723, 442)
Screenshot: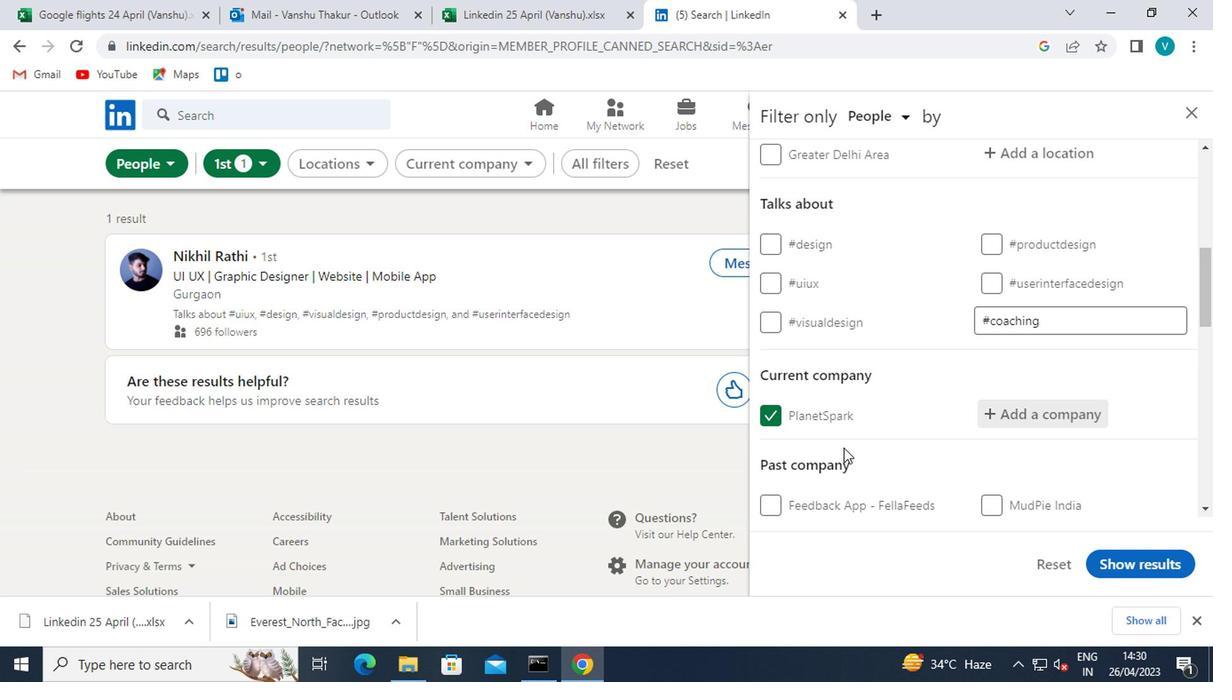 
Action: Mouse scrolled (723, 441) with delta (0, 0)
Screenshot: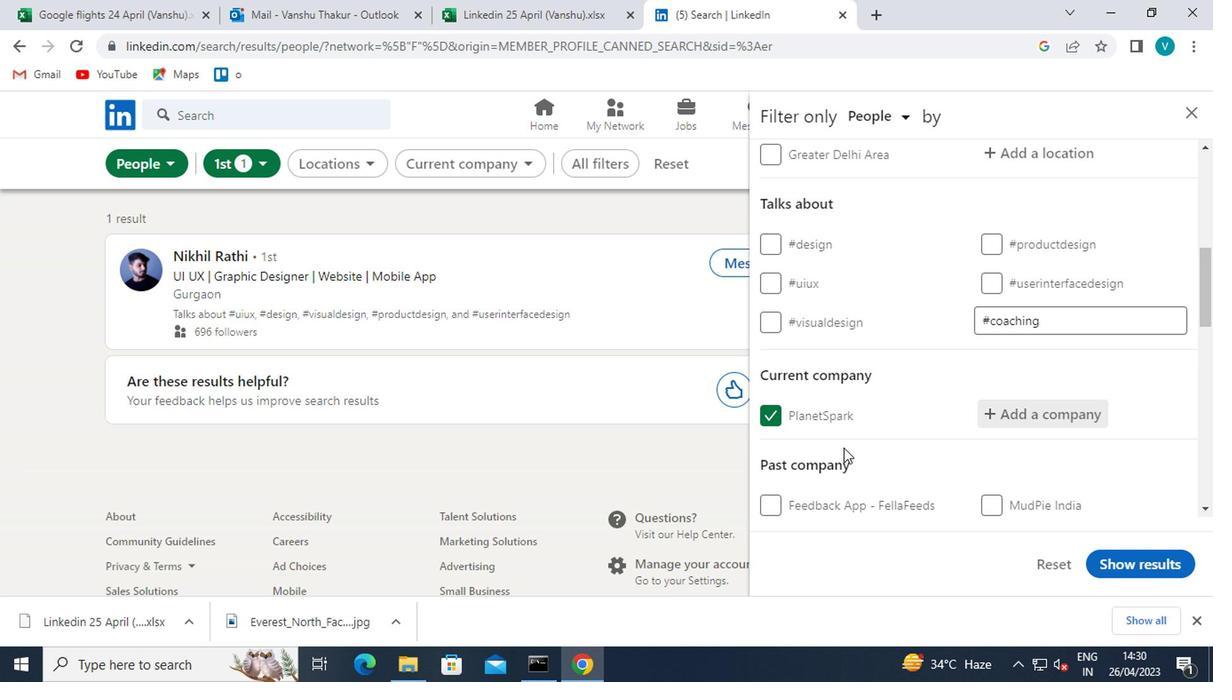 
Action: Mouse scrolled (723, 441) with delta (0, 0)
Screenshot: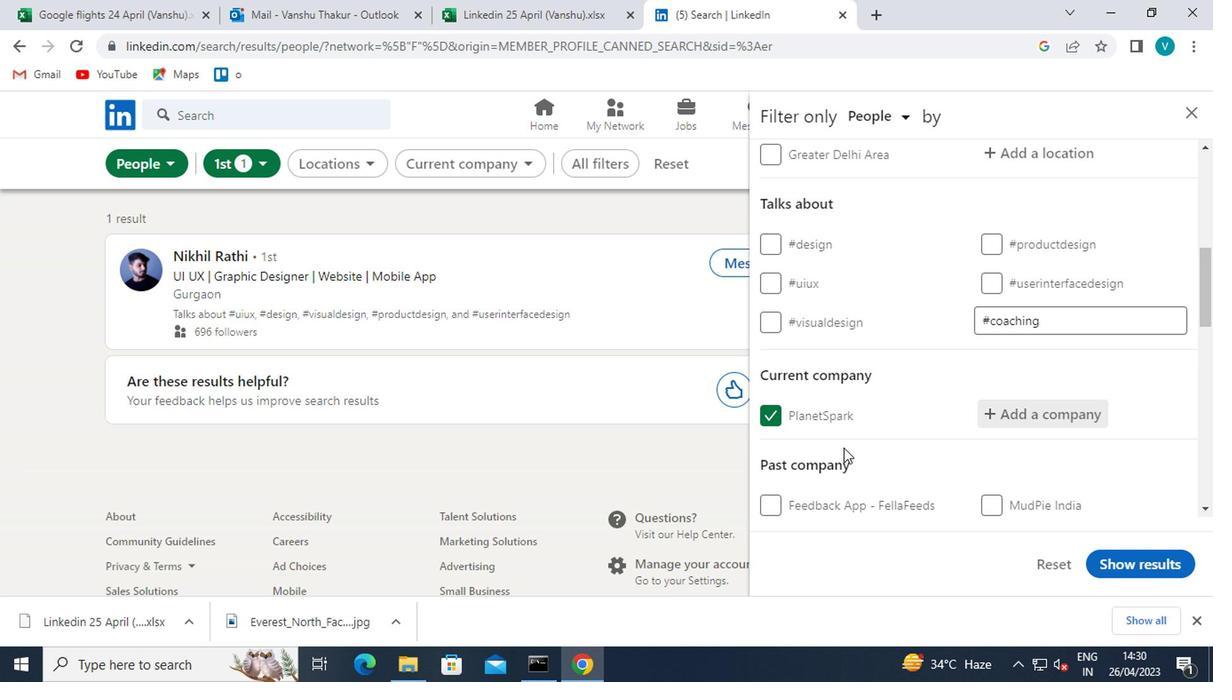
Action: Mouse scrolled (723, 441) with delta (0, 0)
Screenshot: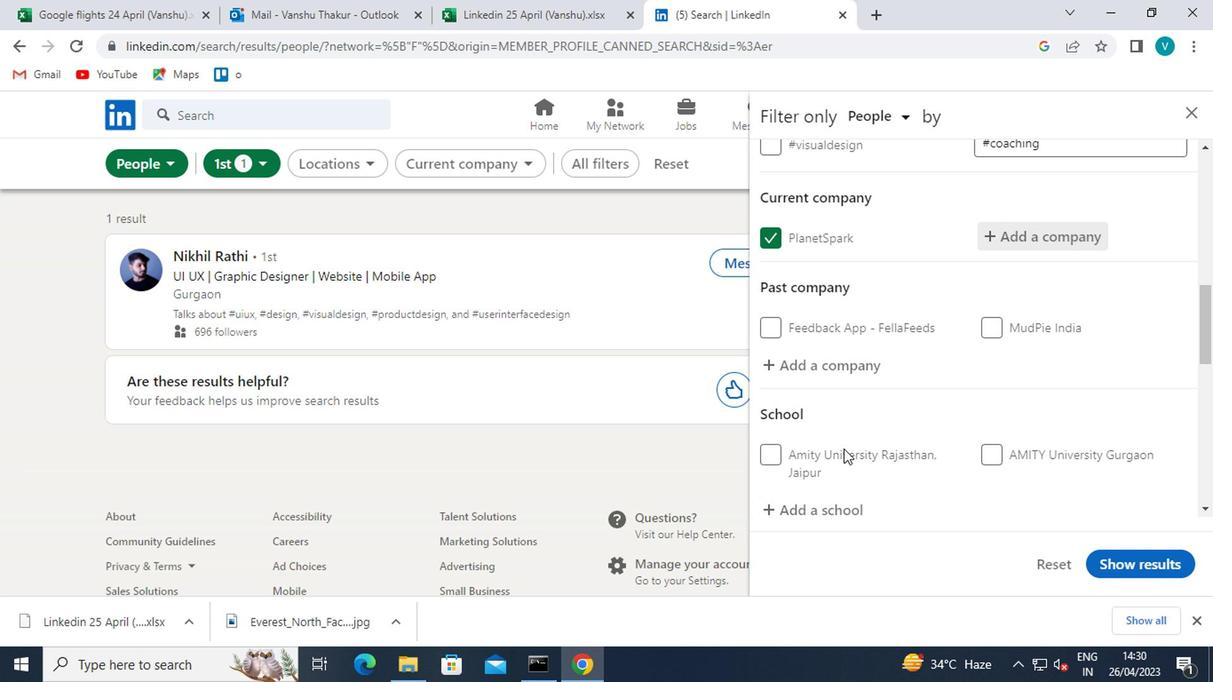 
Action: Mouse moved to (719, 423)
Screenshot: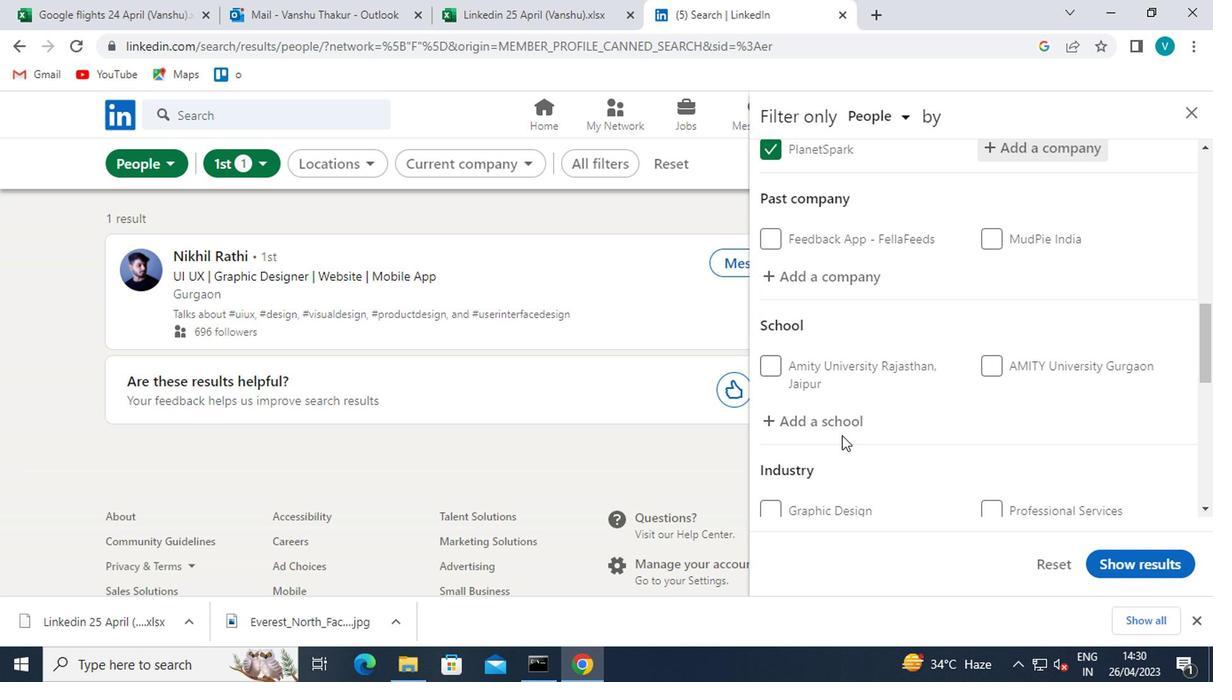 
Action: Mouse pressed left at (719, 423)
Screenshot: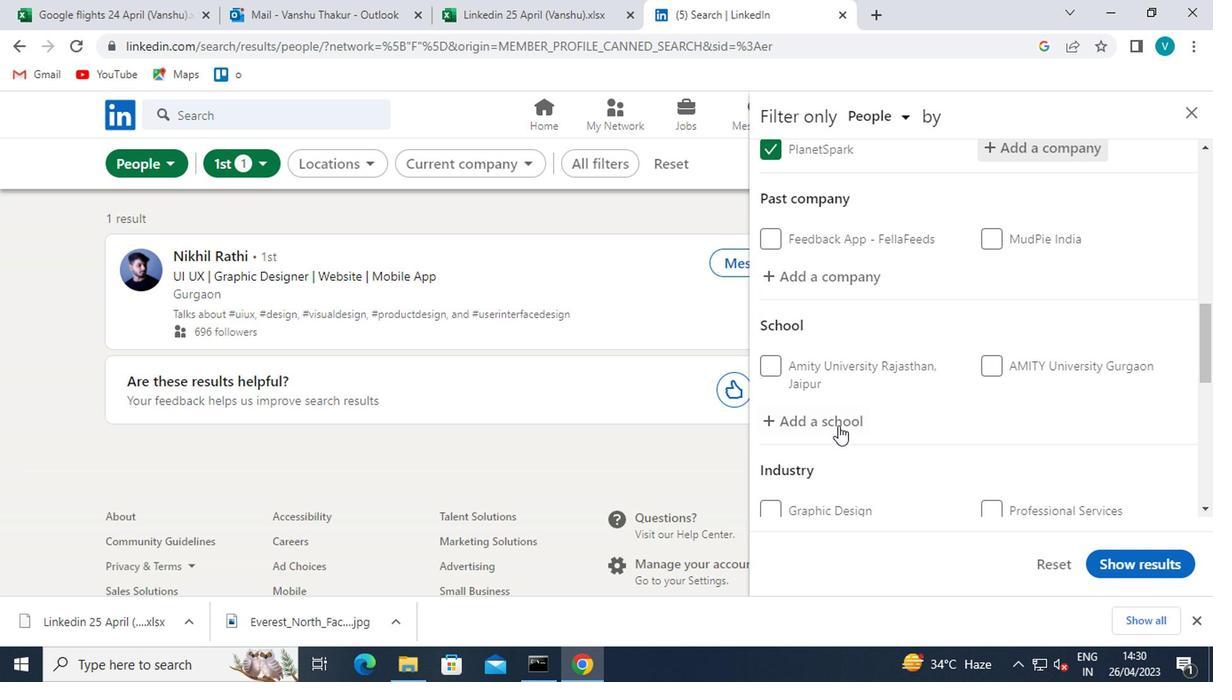 
Action: Key pressed <Key.shift>BANGALORE<Key.space>JOBS
Screenshot: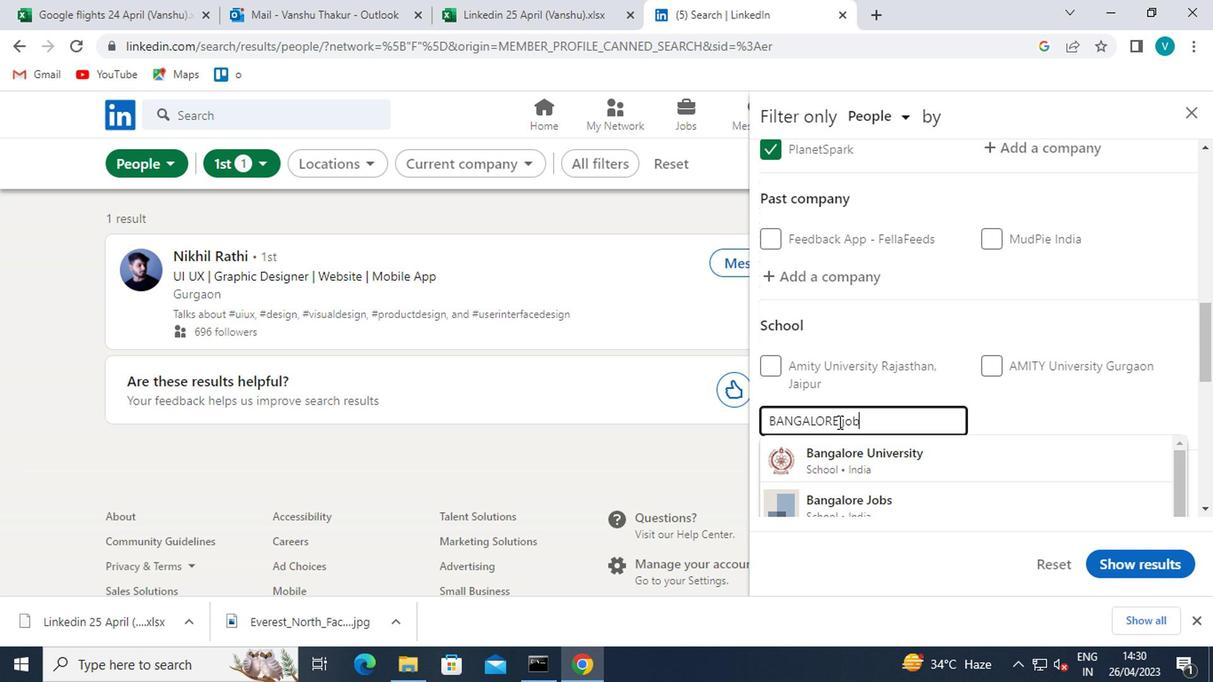 
Action: Mouse moved to (764, 448)
Screenshot: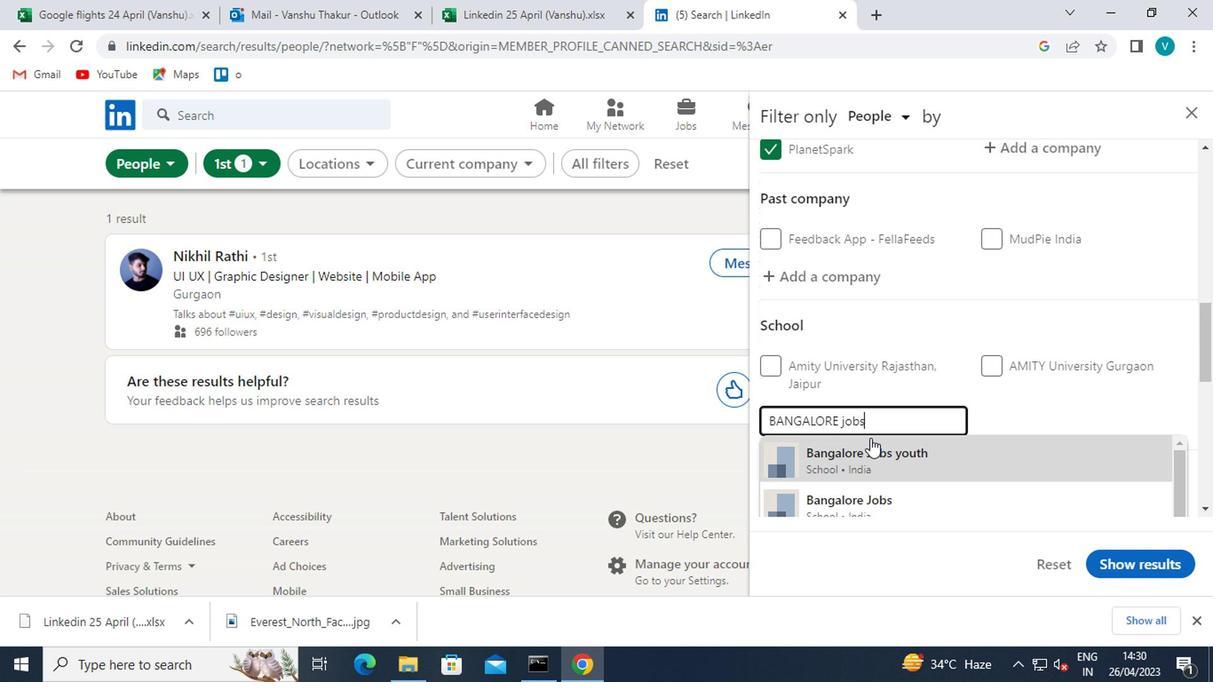 
Action: Mouse scrolled (764, 448) with delta (0, 0)
Screenshot: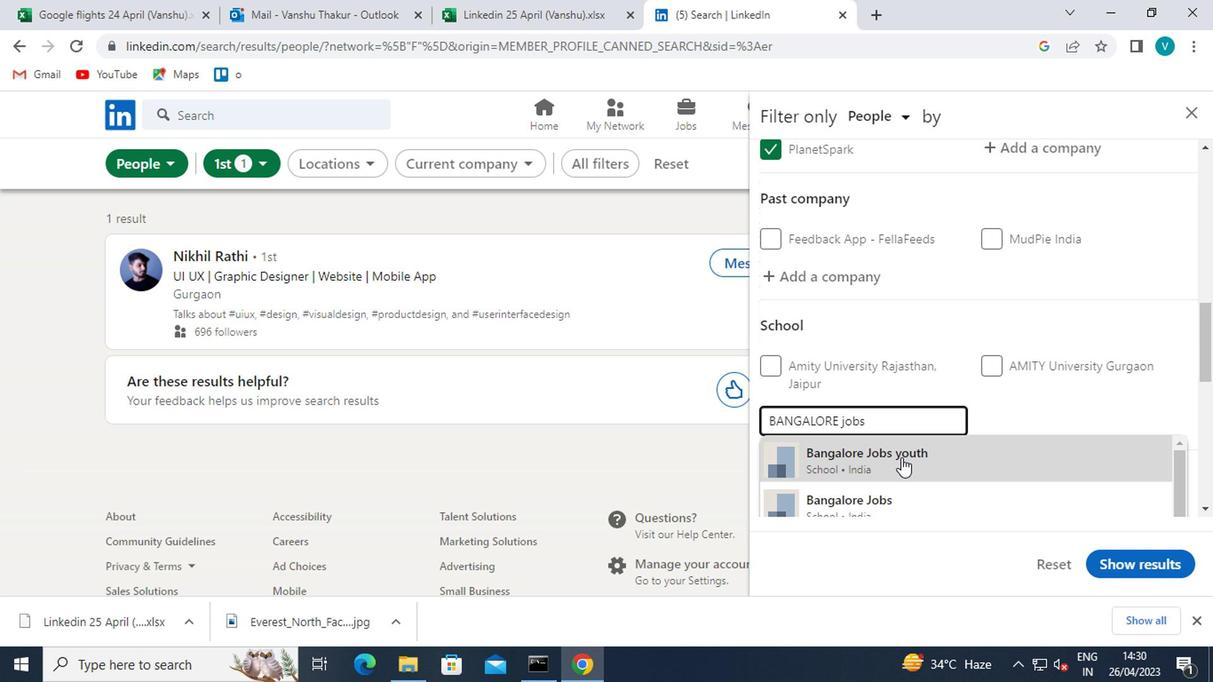 
Action: Mouse moved to (765, 481)
Screenshot: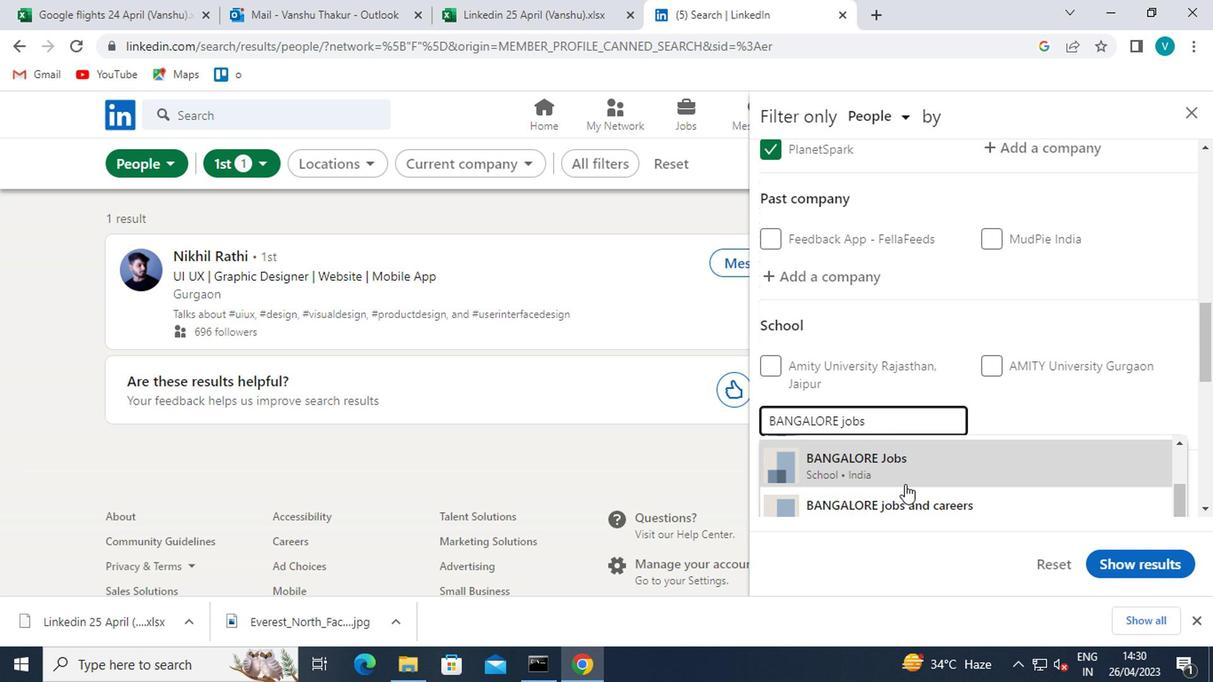 
Action: Mouse pressed left at (765, 481)
Screenshot: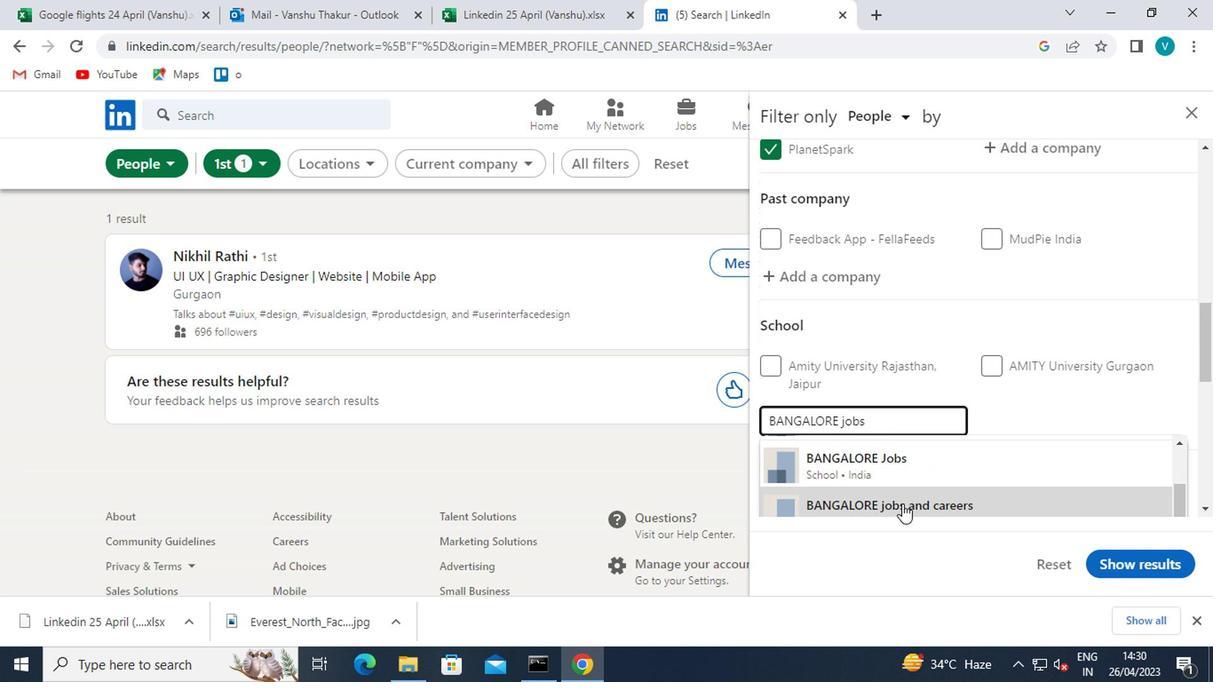 
Action: Mouse moved to (772, 450)
Screenshot: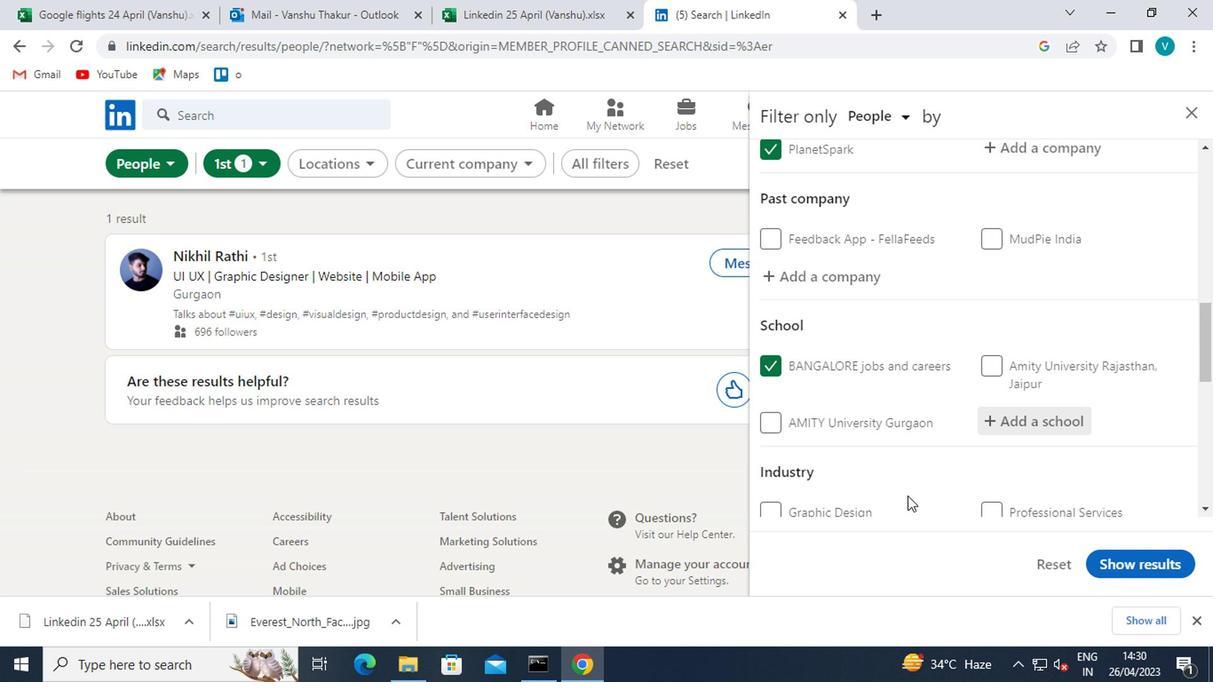 
Action: Mouse scrolled (772, 449) with delta (0, 0)
Screenshot: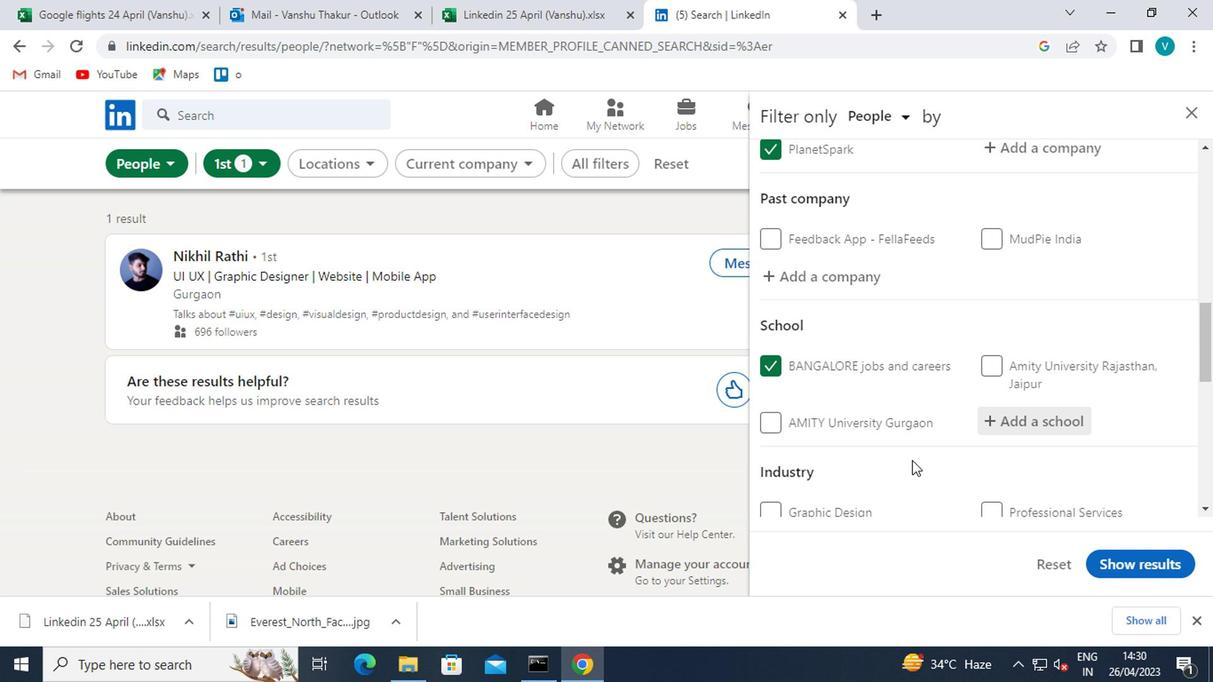 
Action: Mouse moved to (866, 452)
Screenshot: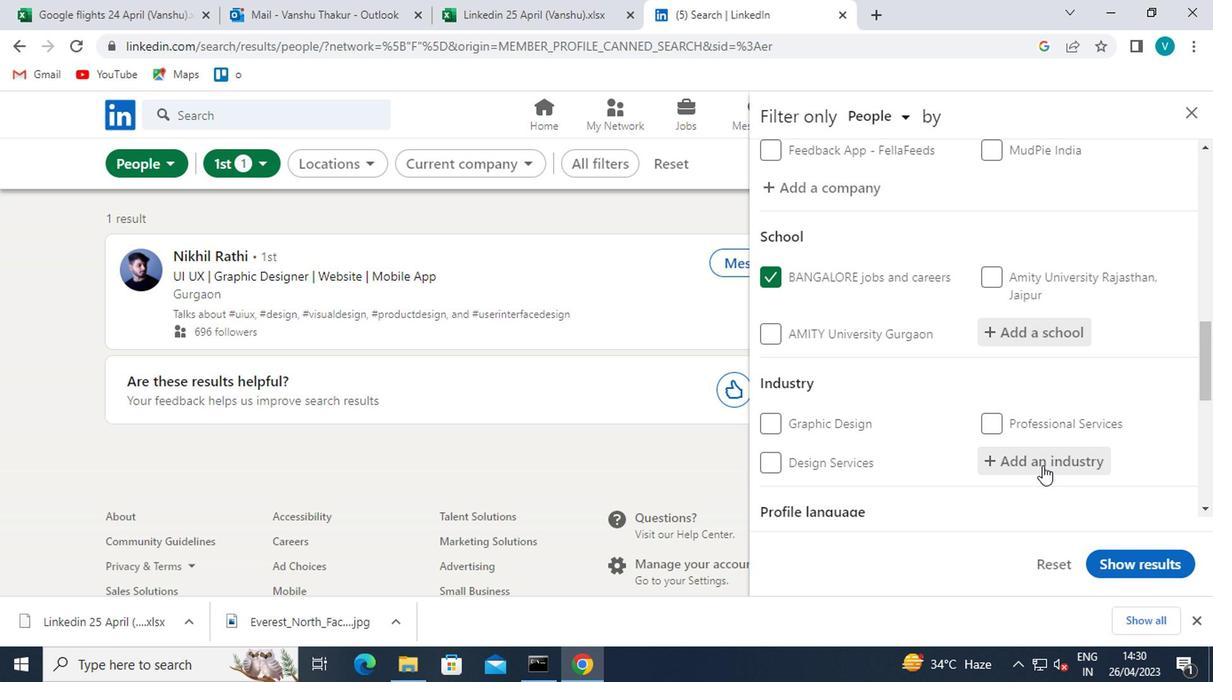 
Action: Mouse pressed left at (866, 452)
Screenshot: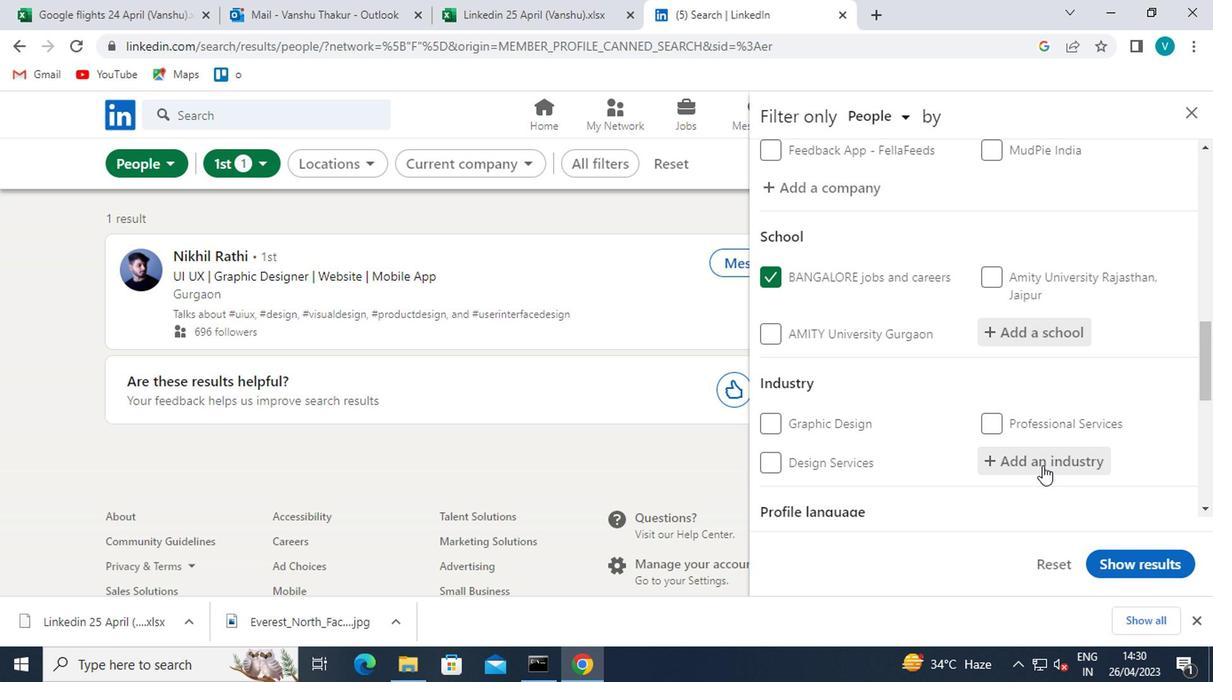 
Action: Key pressed <Key.shift>
Screenshot: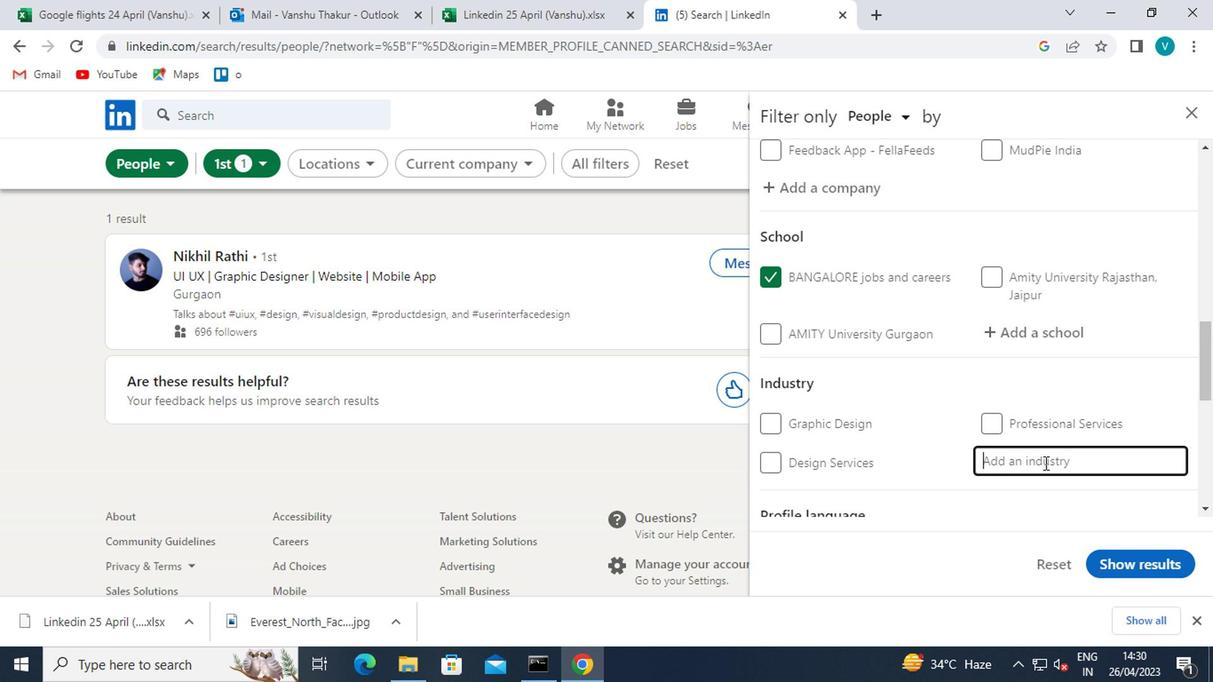 
Action: Mouse moved to (814, 399)
Screenshot: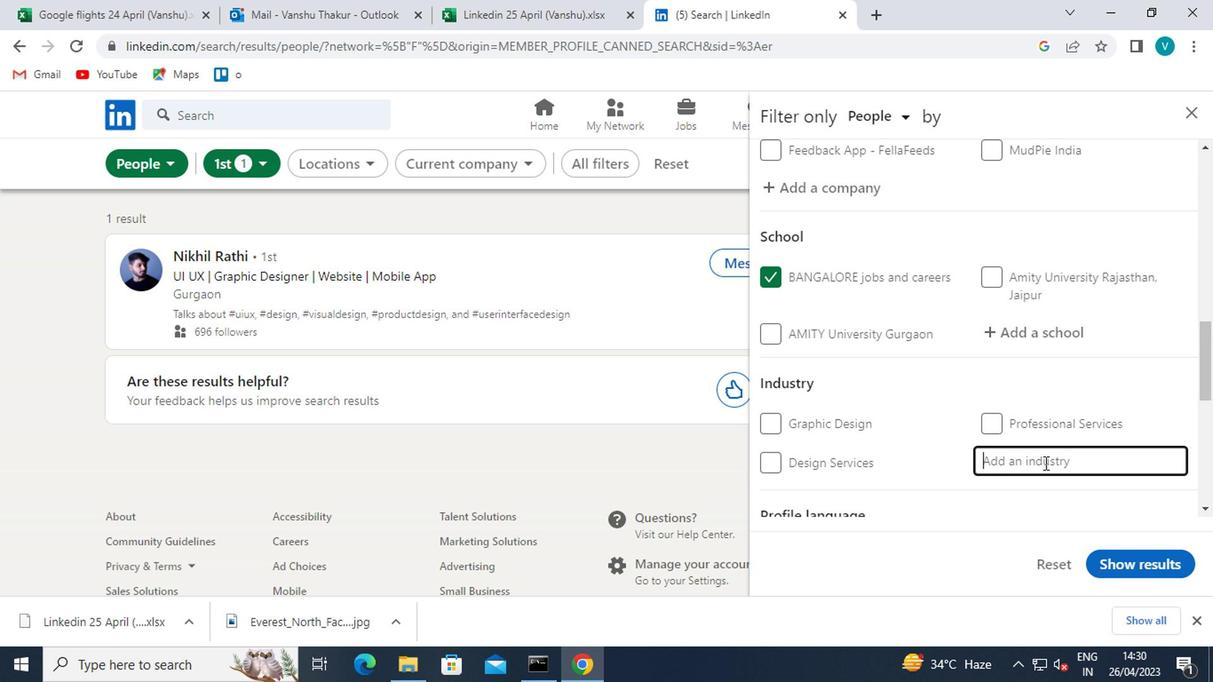 
Action: Key pressed <Key.shift><Key.shift><Key.shift><Key.shift><Key.shift>SECURITY<Key.space><Key.shift>SYS
Screenshot: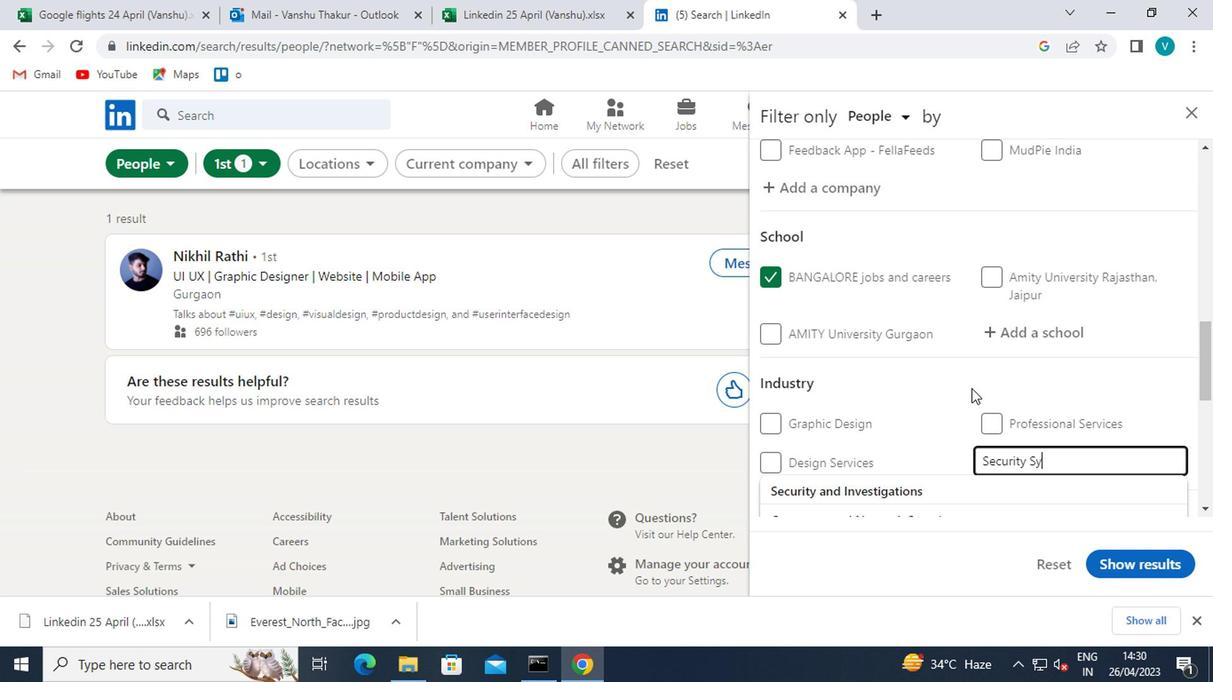
Action: Mouse moved to (749, 468)
Screenshot: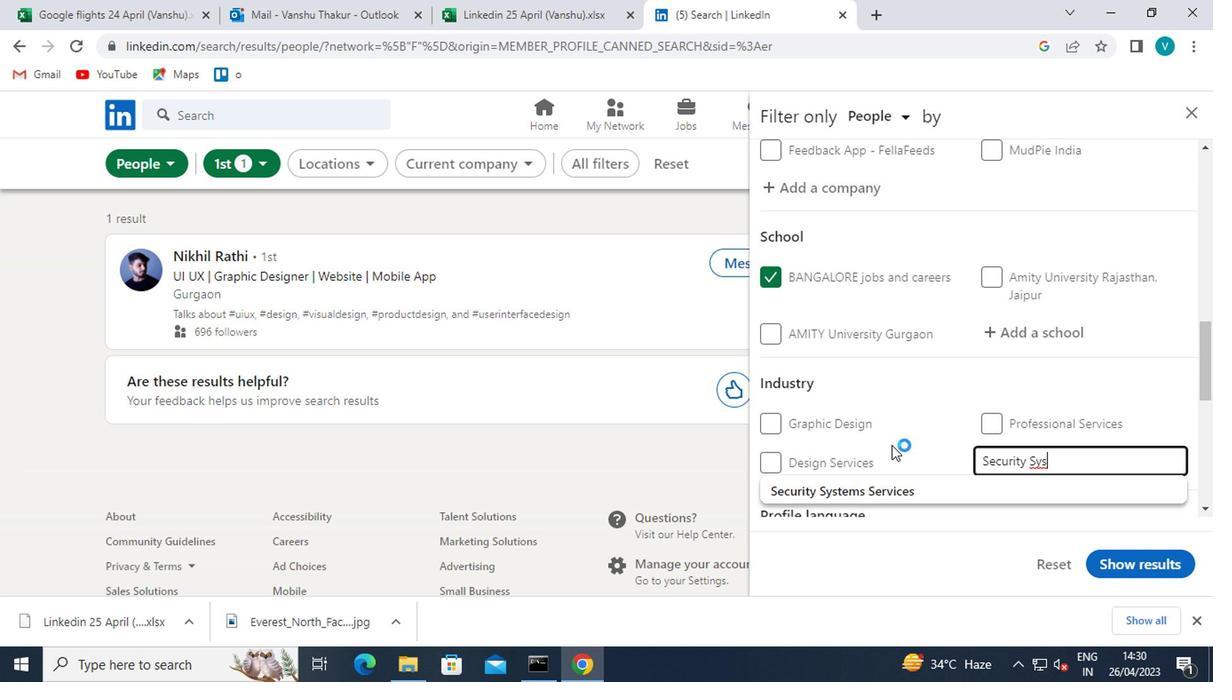 
Action: Mouse pressed left at (749, 468)
Screenshot: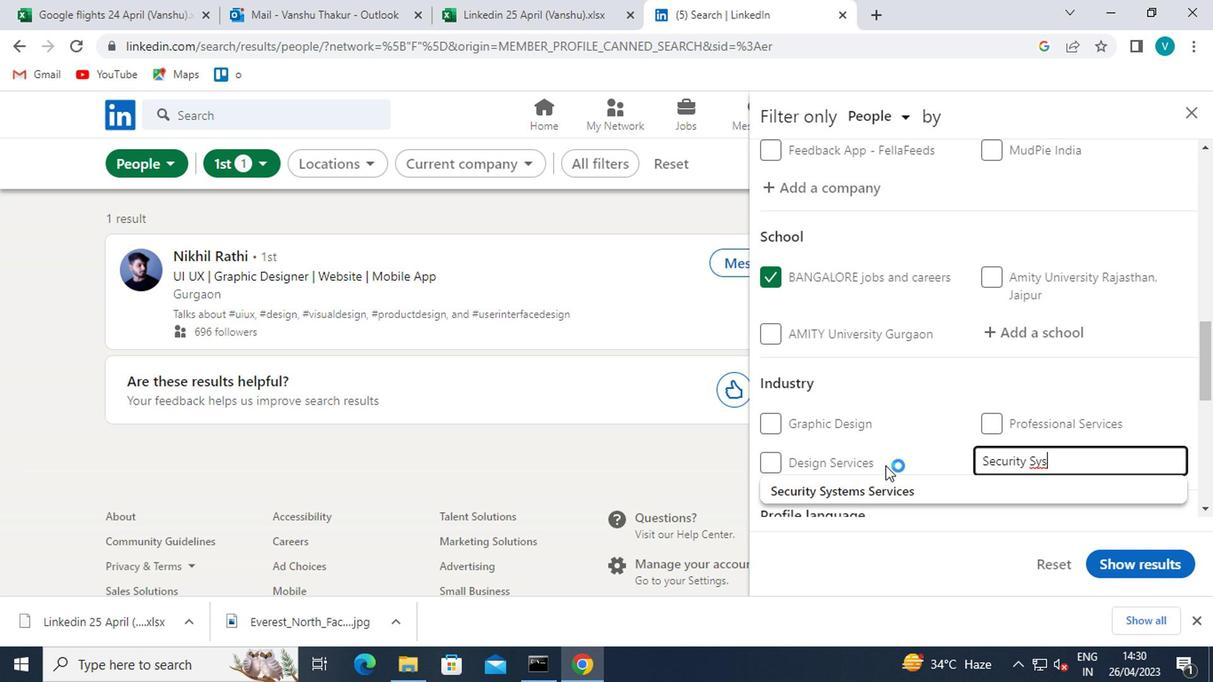 
Action: Mouse moved to (809, 434)
Screenshot: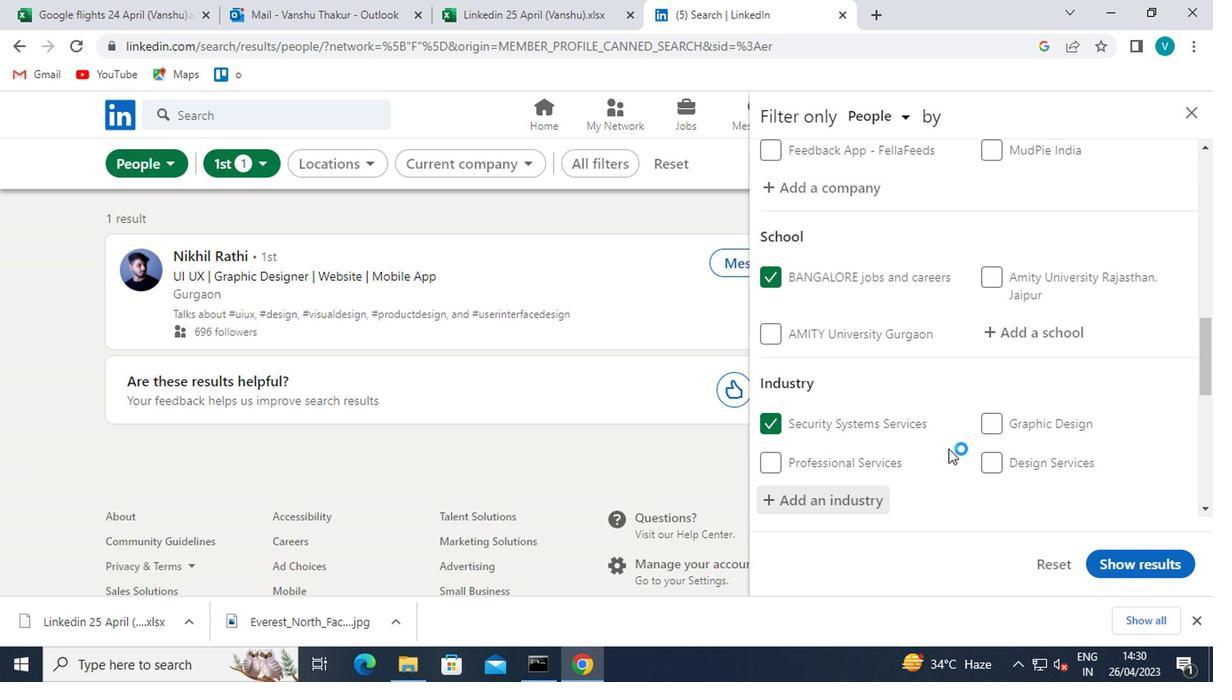 
Action: Mouse scrolled (809, 433) with delta (0, 0)
Screenshot: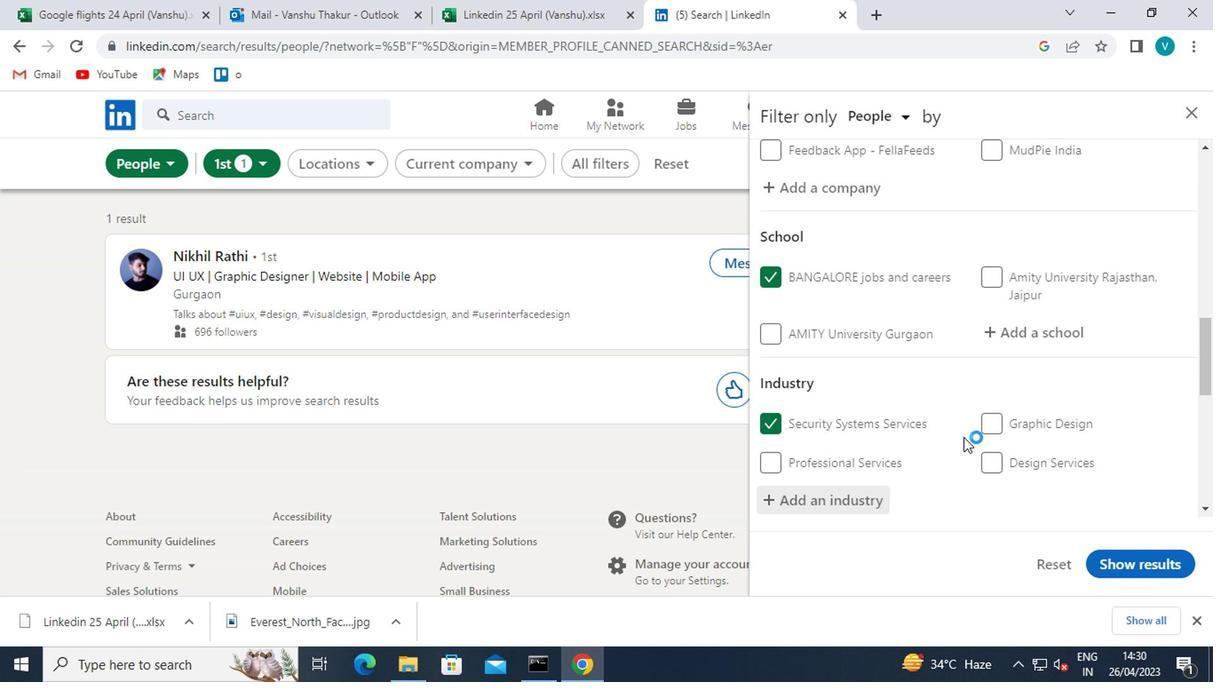 
Action: Mouse scrolled (809, 433) with delta (0, 0)
Screenshot: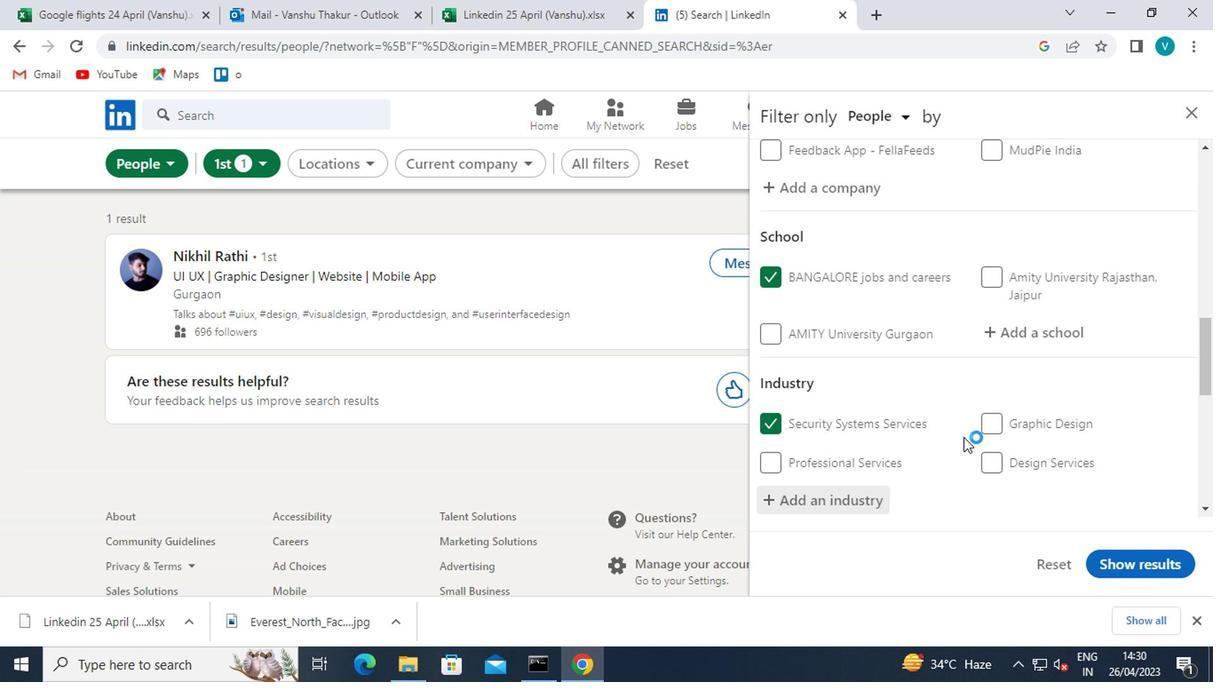 
Action: Mouse scrolled (809, 433) with delta (0, 0)
Screenshot: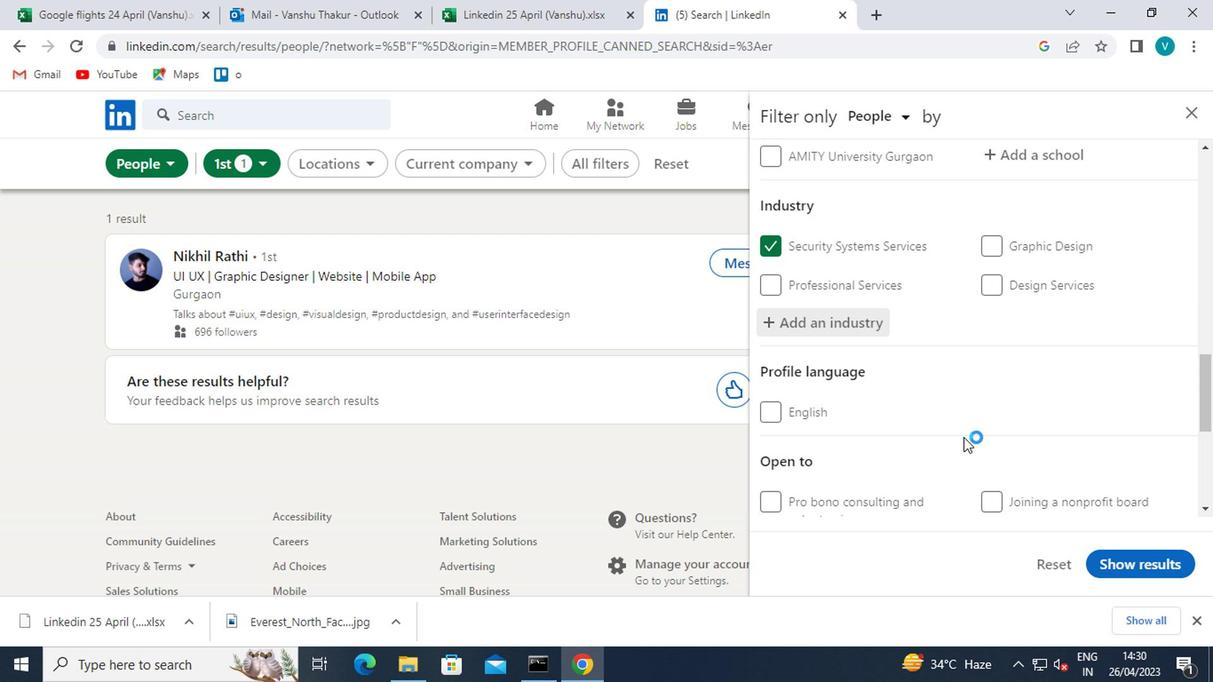 
Action: Mouse scrolled (809, 433) with delta (0, 0)
Screenshot: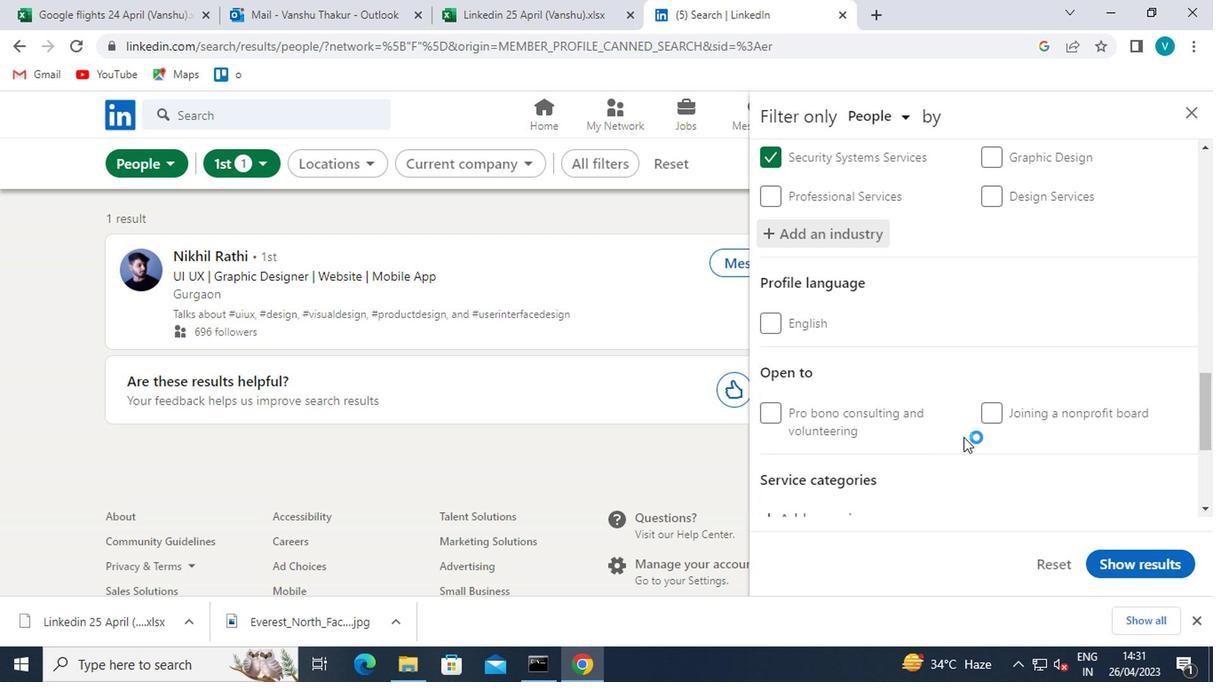
Action: Mouse moved to (723, 425)
Screenshot: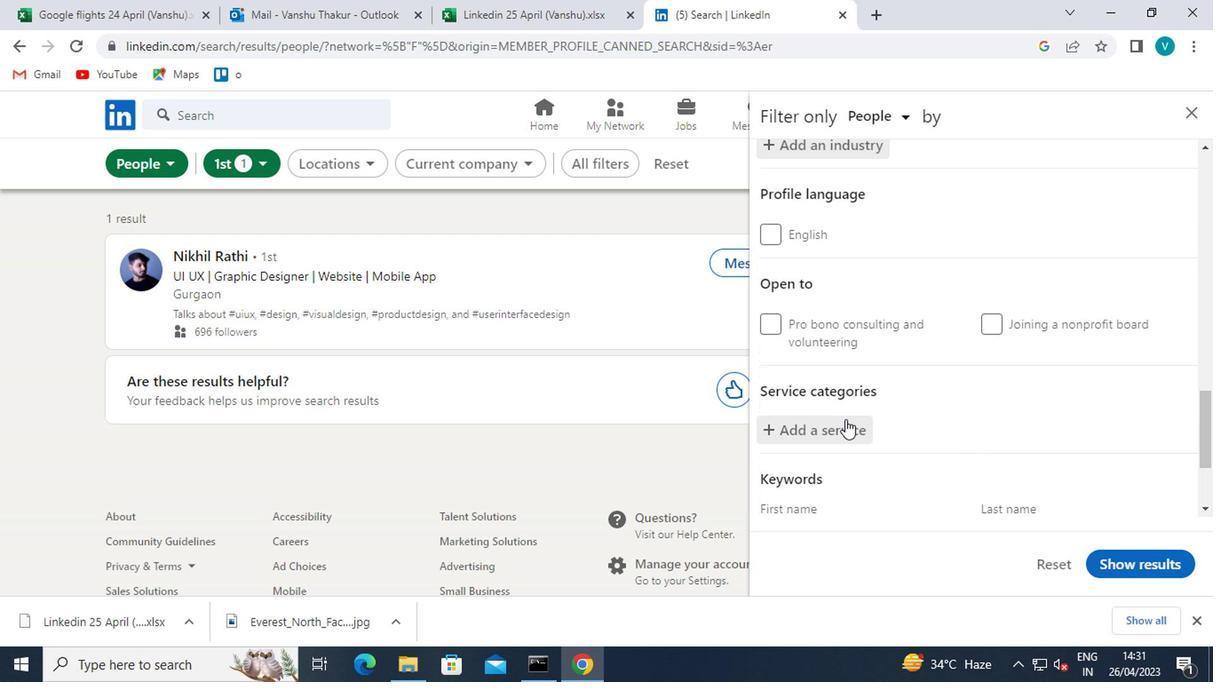 
Action: Mouse pressed left at (723, 425)
Screenshot: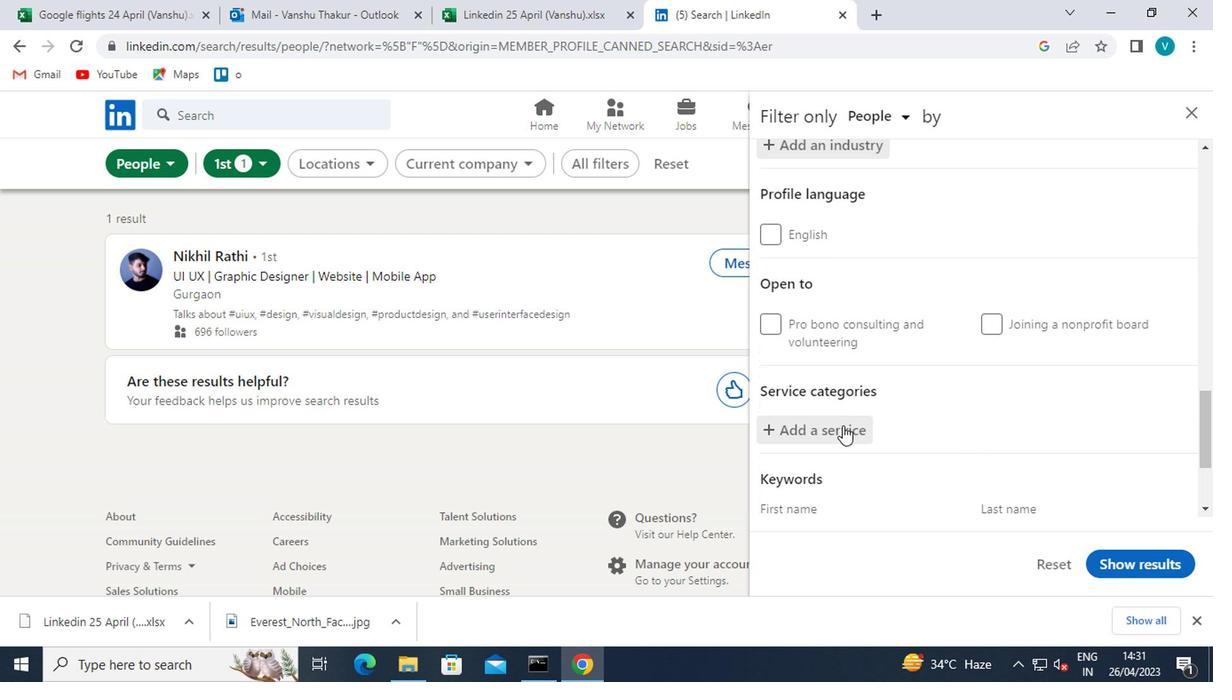 
Action: Key pressed <Key.shift>NETWORK<Key.space><Key.shift>S
Screenshot: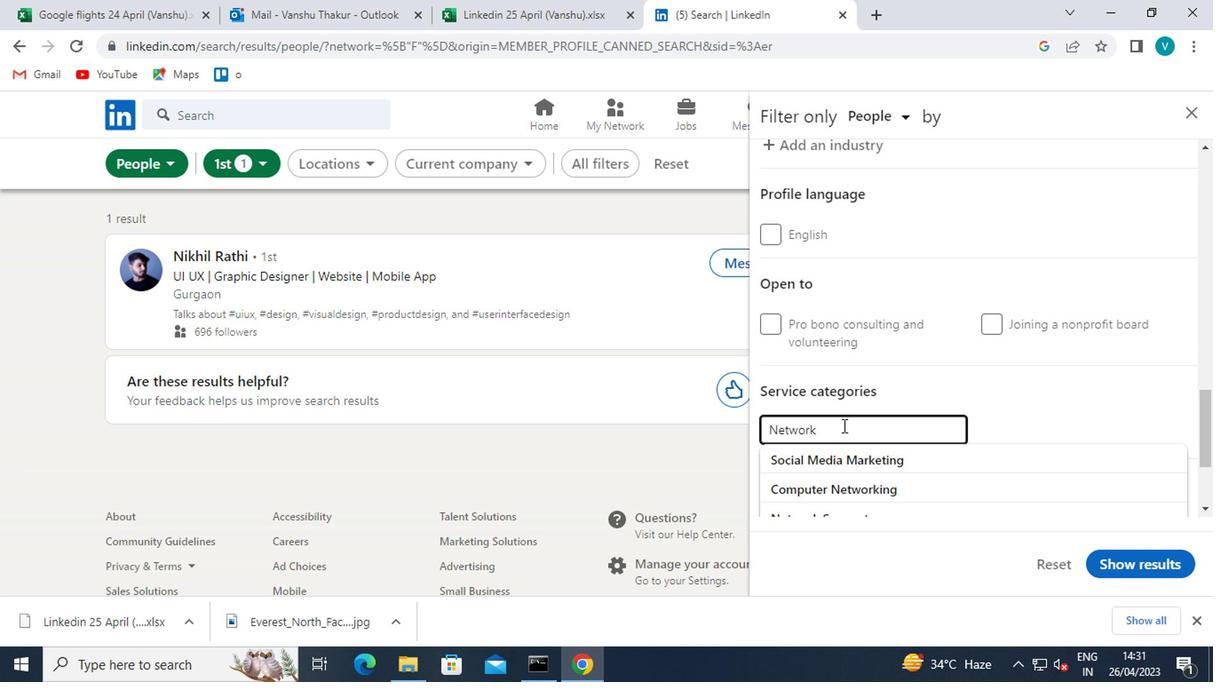 
Action: Mouse moved to (722, 472)
Screenshot: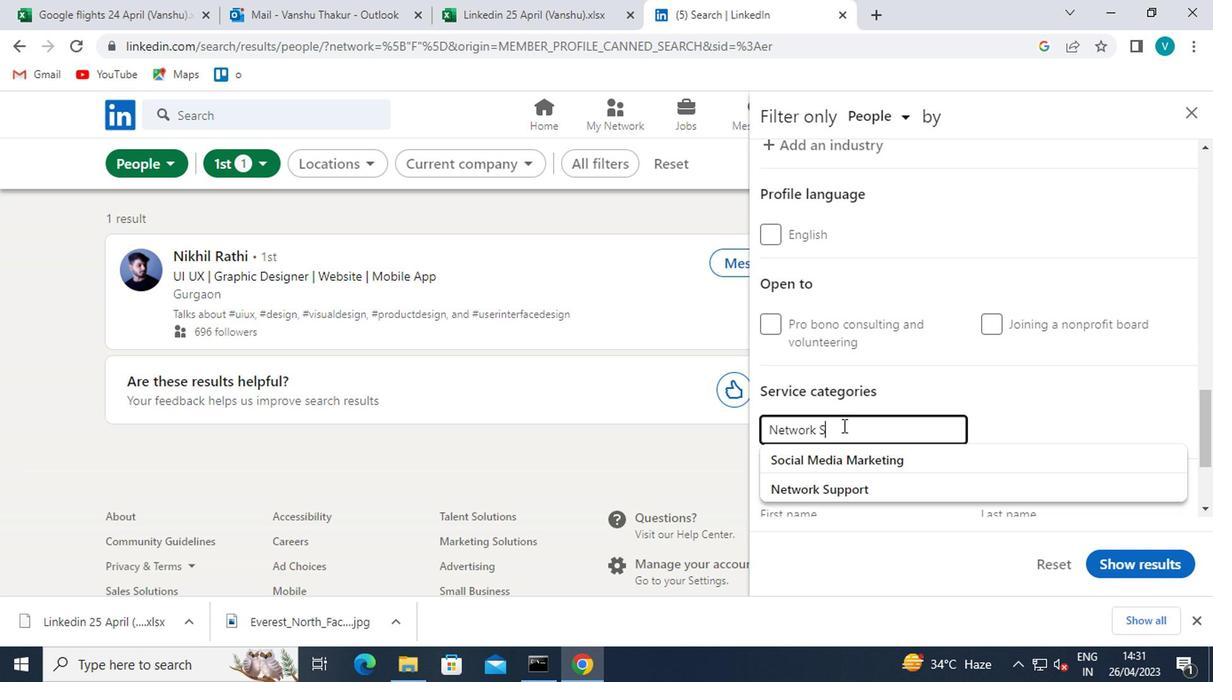 
Action: Mouse pressed left at (722, 472)
Screenshot: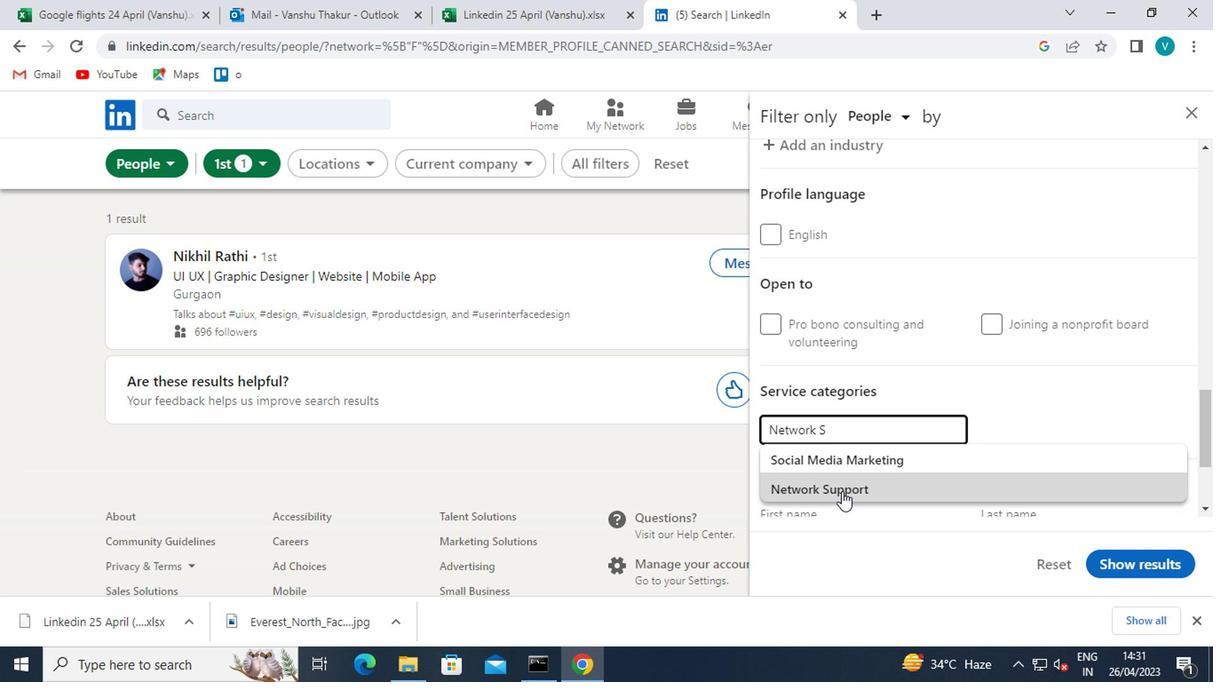 
Action: Mouse moved to (763, 422)
Screenshot: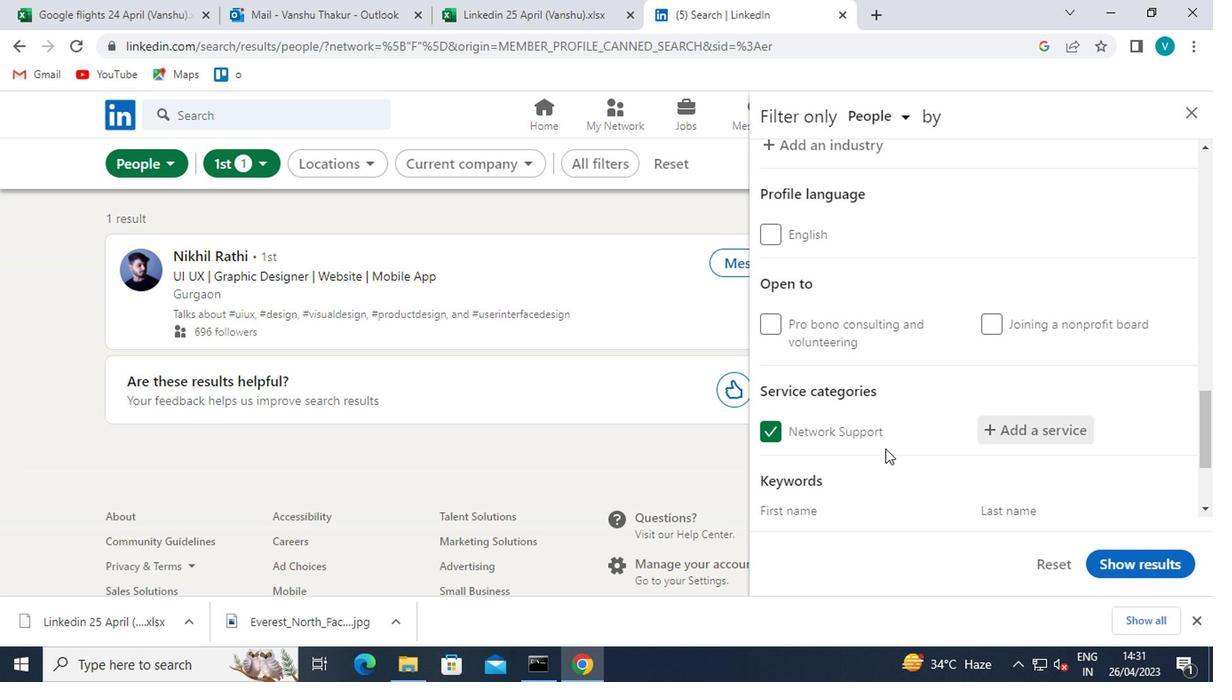 
Action: Mouse scrolled (763, 422) with delta (0, 0)
Screenshot: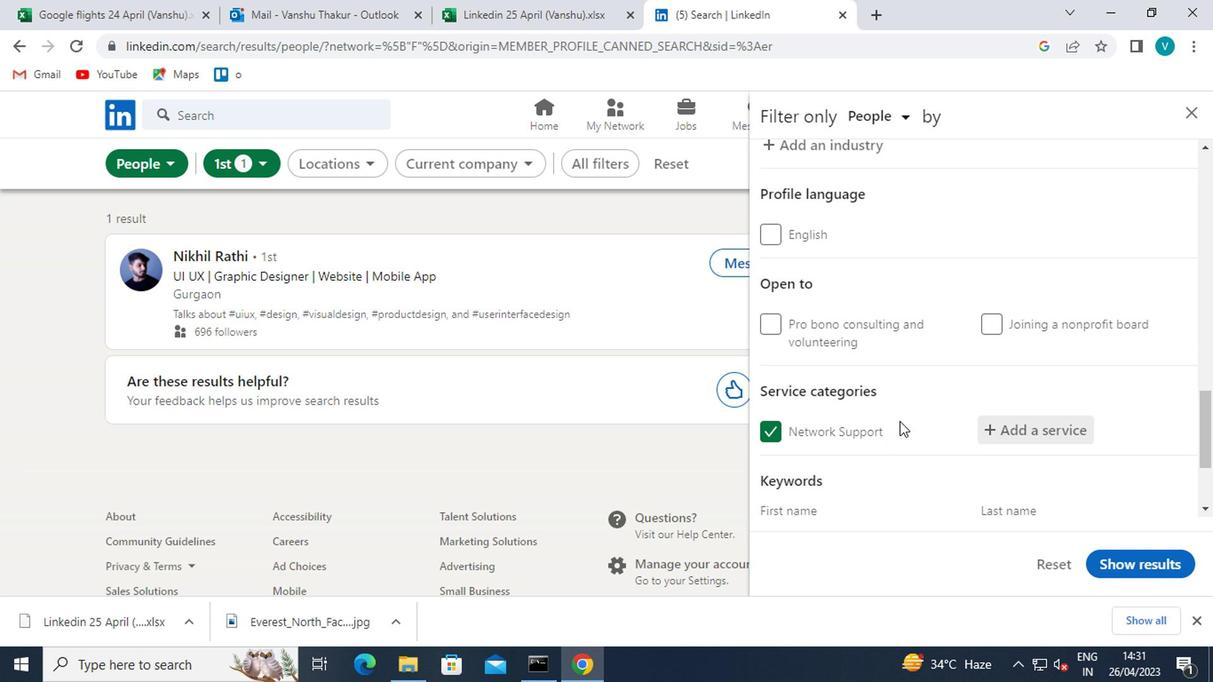 
Action: Mouse scrolled (763, 422) with delta (0, 0)
Screenshot: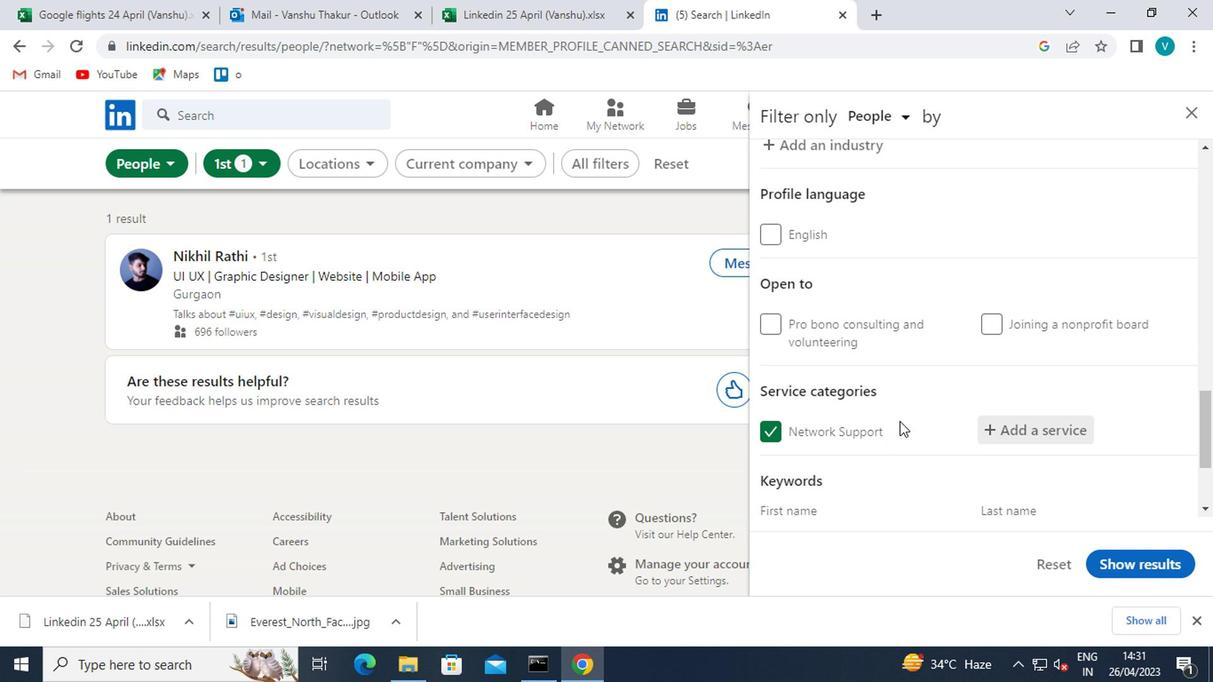 
Action: Mouse moved to (753, 425)
Screenshot: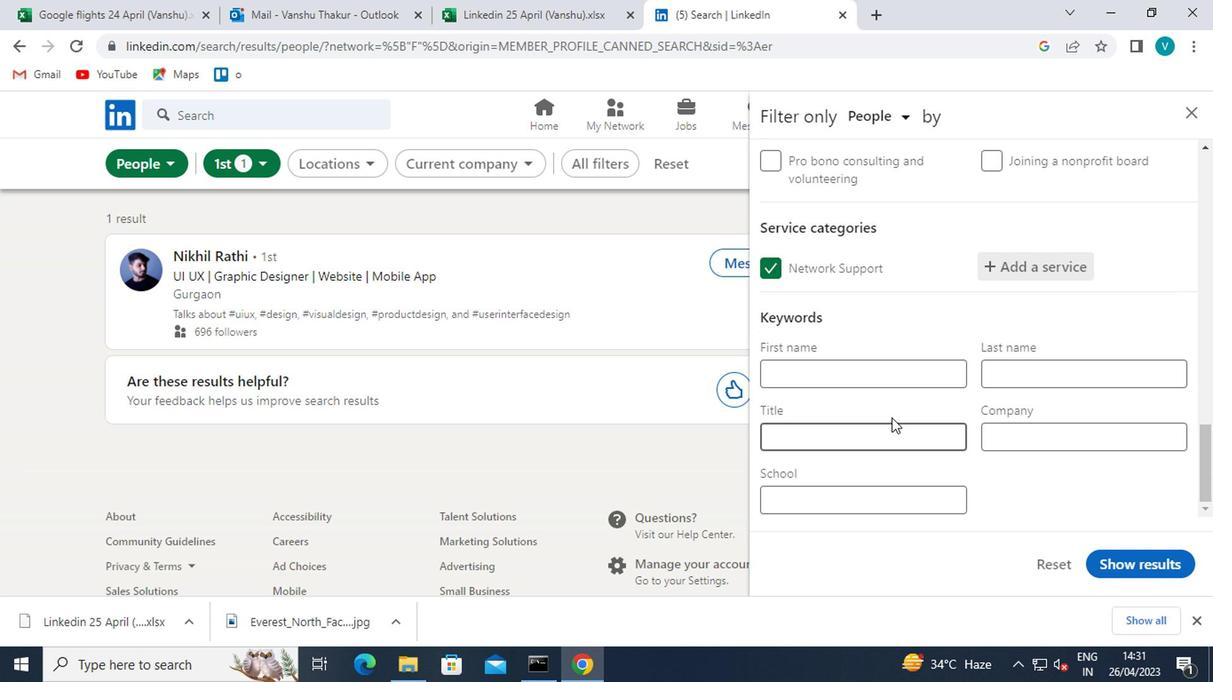 
Action: Mouse pressed left at (753, 425)
Screenshot: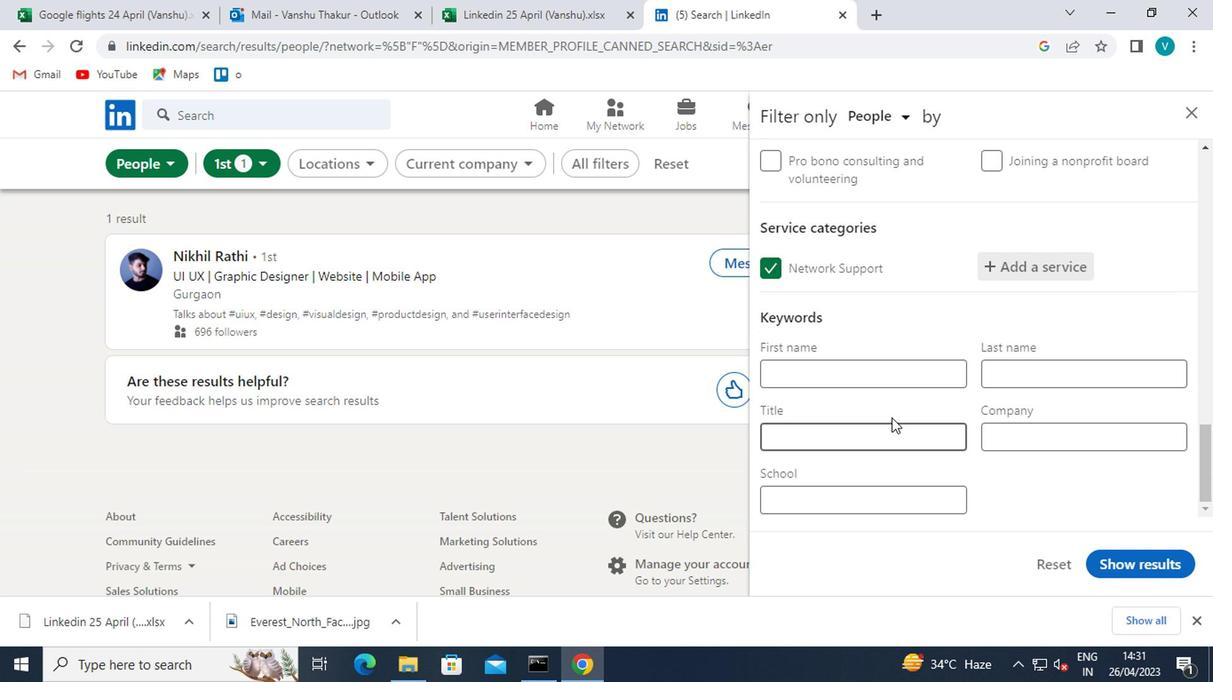 
Action: Mouse moved to (754, 425)
Screenshot: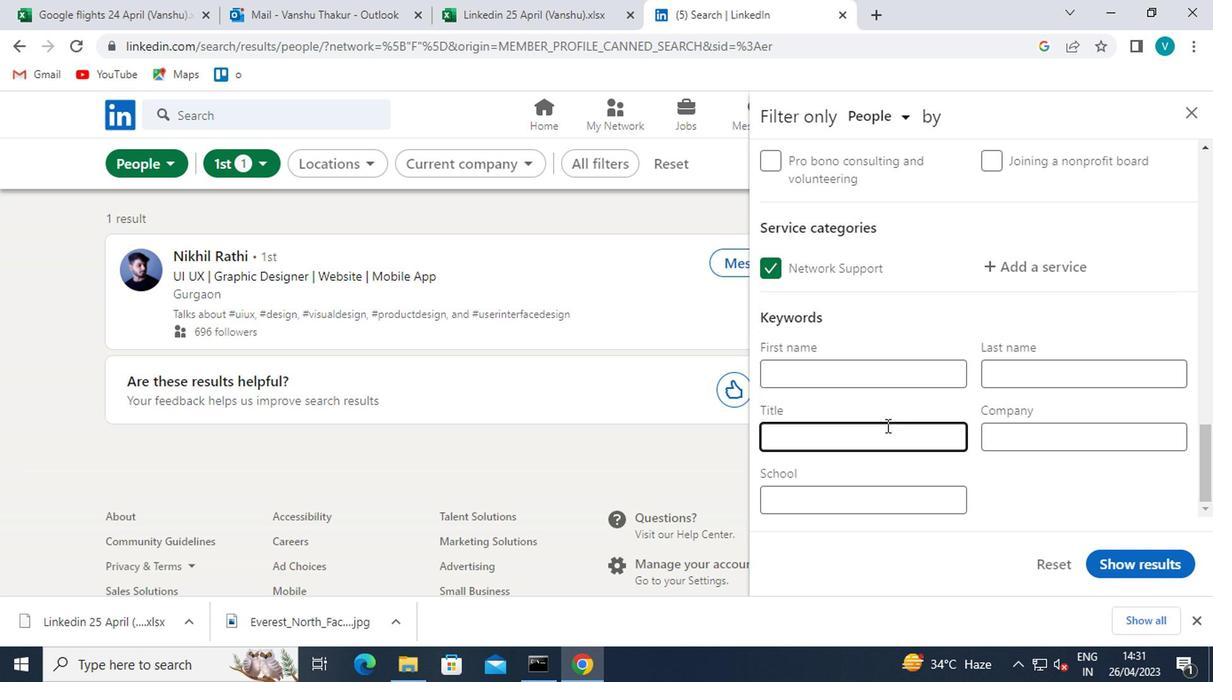 
Action: Key pressed <Key.shift><Key.shift><Key.shift><Key.shift><Key.shift><Key.shift>ENTREPRENEUR
Screenshot: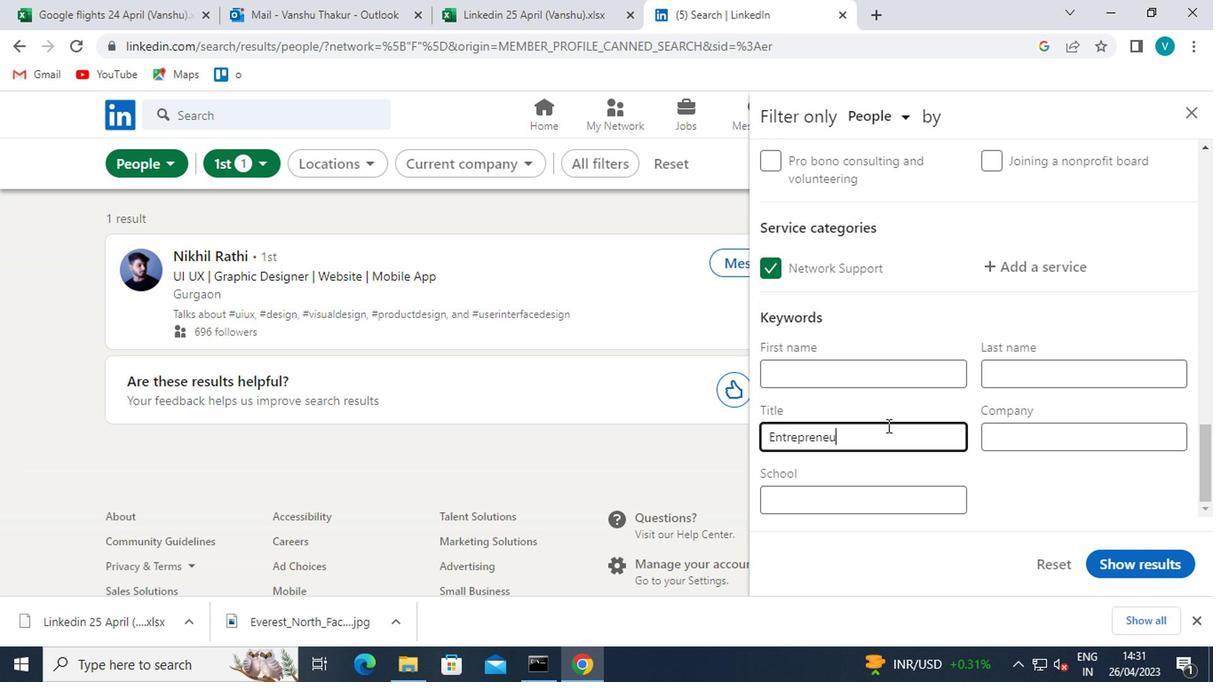 
Action: Mouse moved to (912, 523)
Screenshot: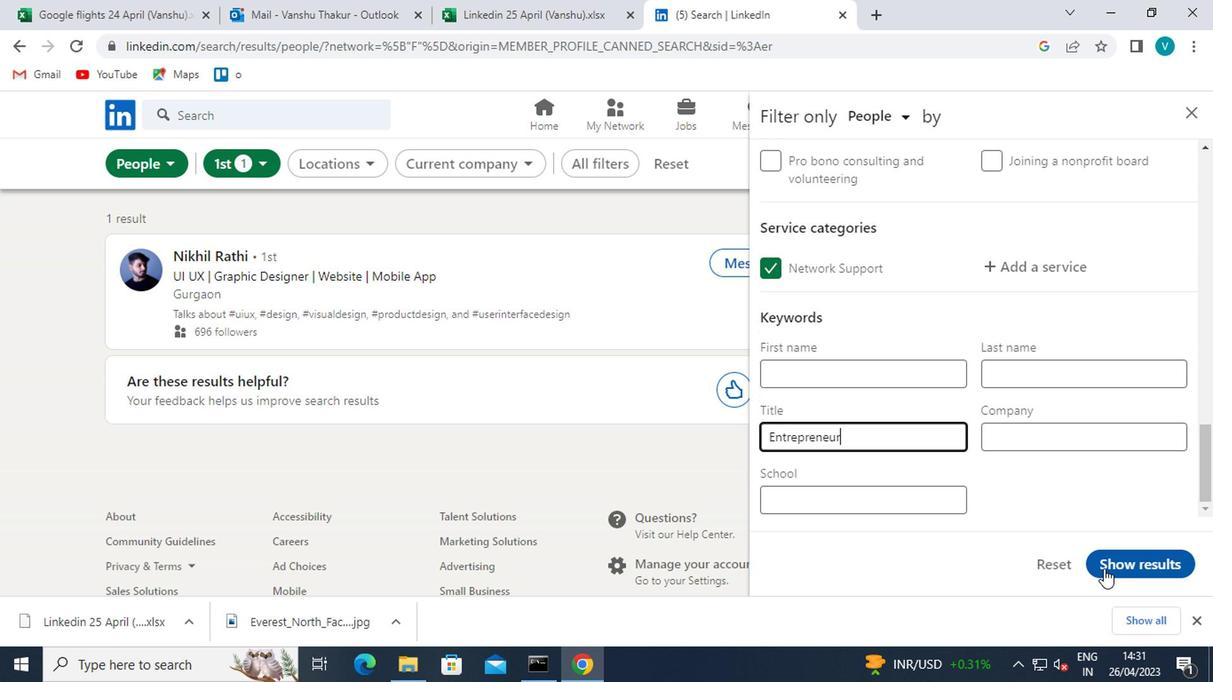 
Action: Mouse pressed left at (912, 523)
Screenshot: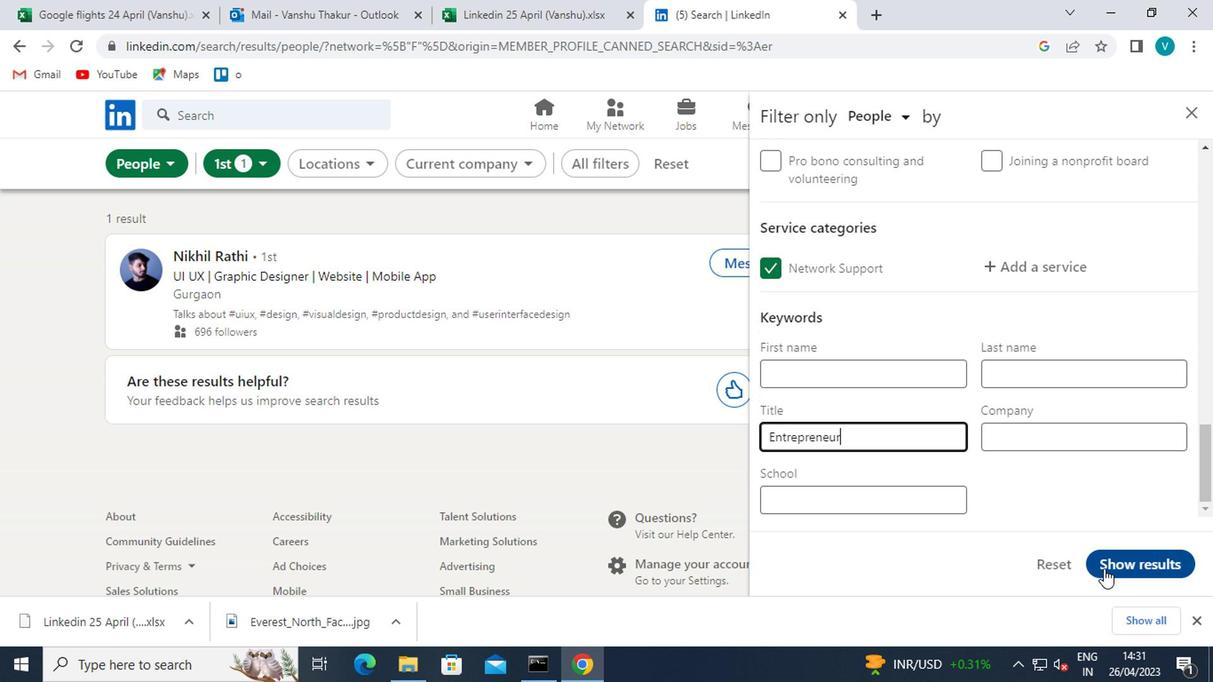 
Action: Mouse moved to (743, 264)
Screenshot: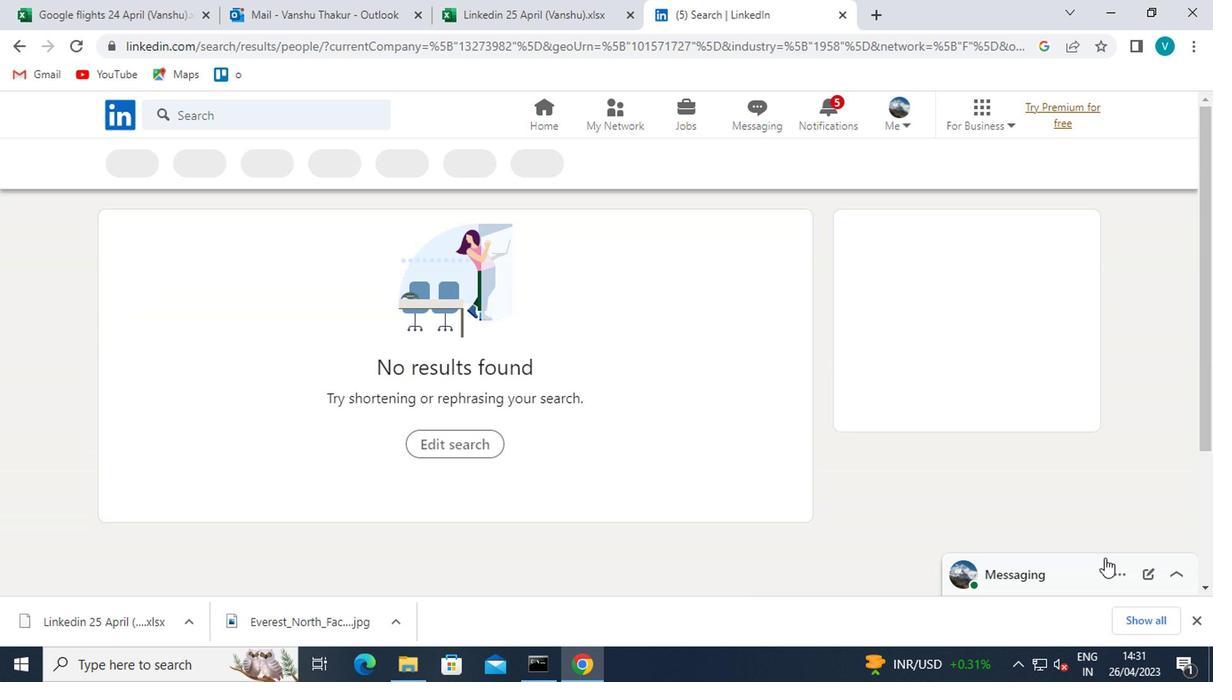 
